 Task: Look for space in Nirmāli, India from 1st July, 2023 to 8th July, 2023 for 2 adults, 1 child in price range Rs.15000 to Rs.20000. Place can be entire place with 1  bedroom having 1 bed and 1 bathroom. Property type can be house, flat, guest house, hotel. Amenities needed are: washing machine. Booking option can be shelf check-in. Required host language is English.
Action: Mouse moved to (427, 76)
Screenshot: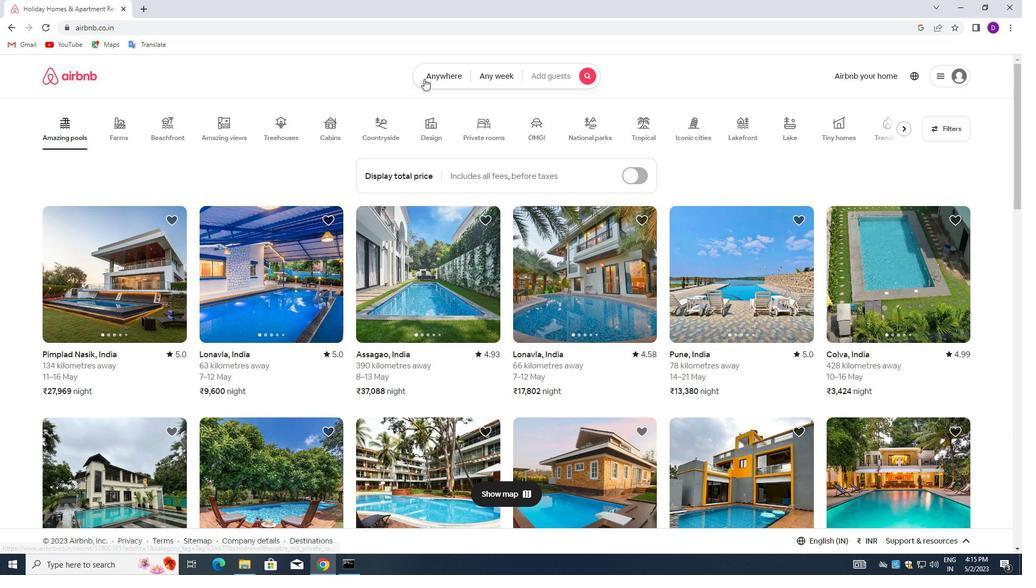 
Action: Mouse pressed left at (427, 76)
Screenshot: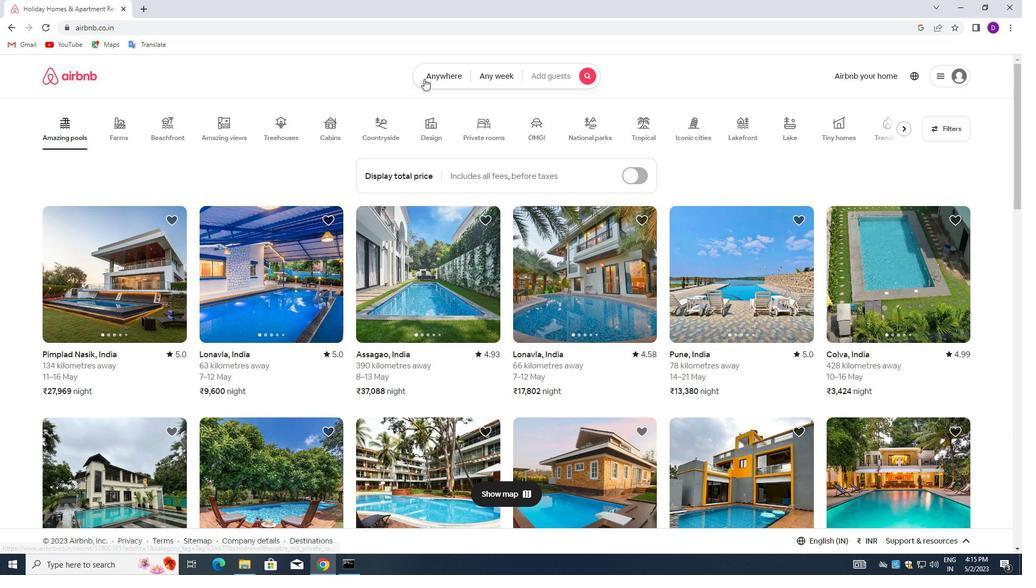 
Action: Mouse moved to (332, 119)
Screenshot: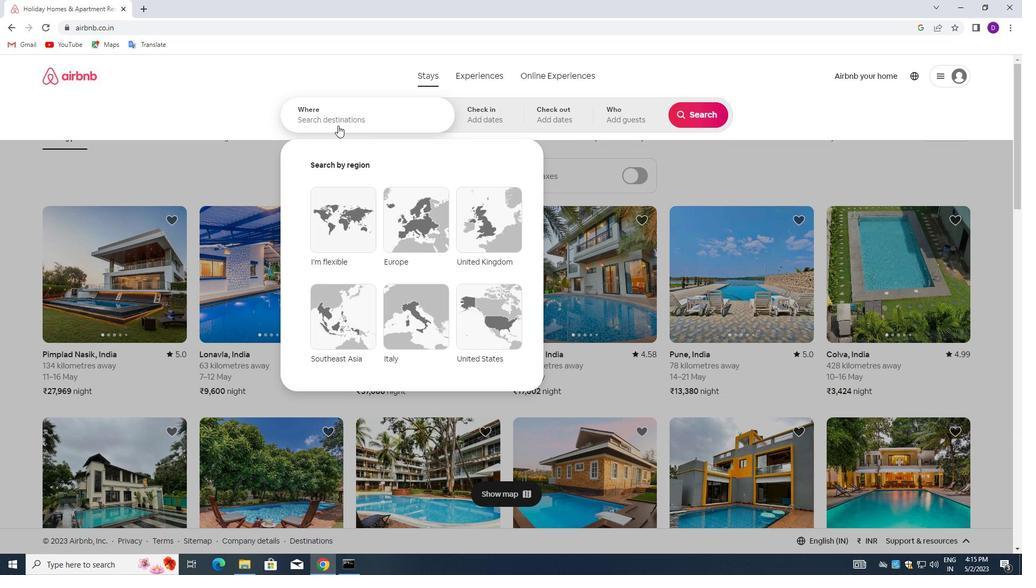 
Action: Mouse pressed left at (332, 119)
Screenshot: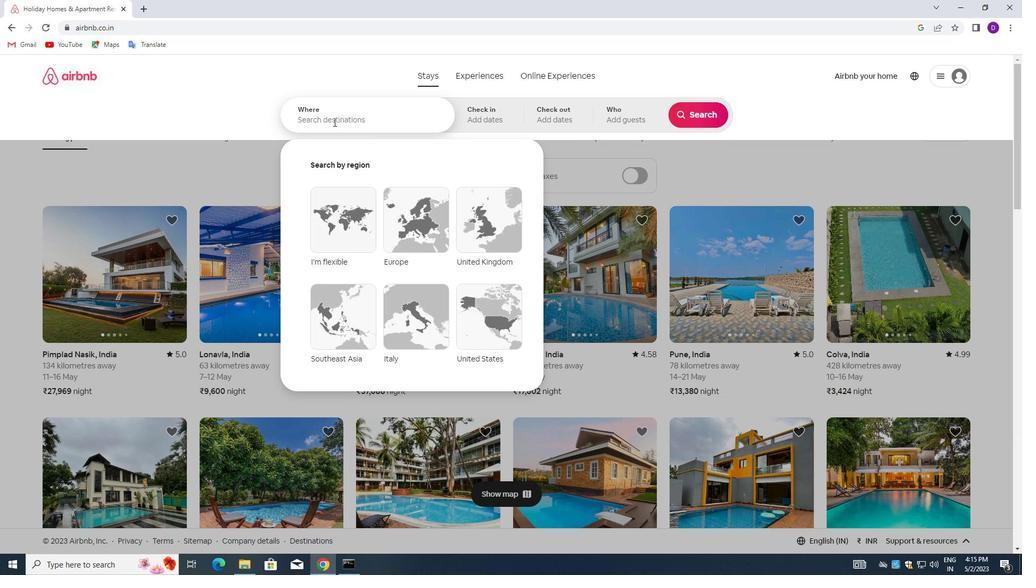 
Action: Key pressed <Key.shift>NIRMALI,<Key.space><Key.shift>INDIA<Key.enter>
Screenshot: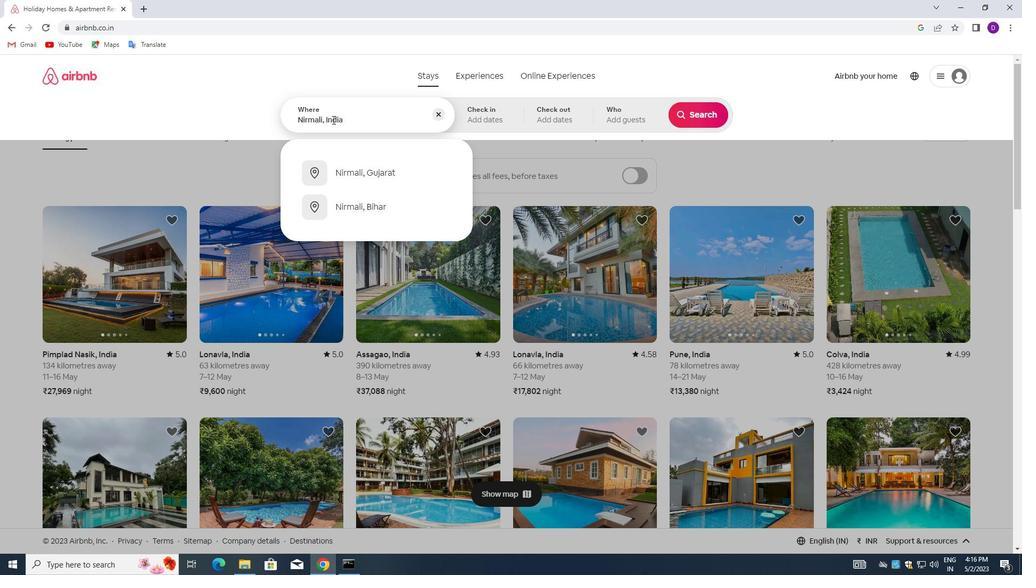 
Action: Mouse moved to (697, 189)
Screenshot: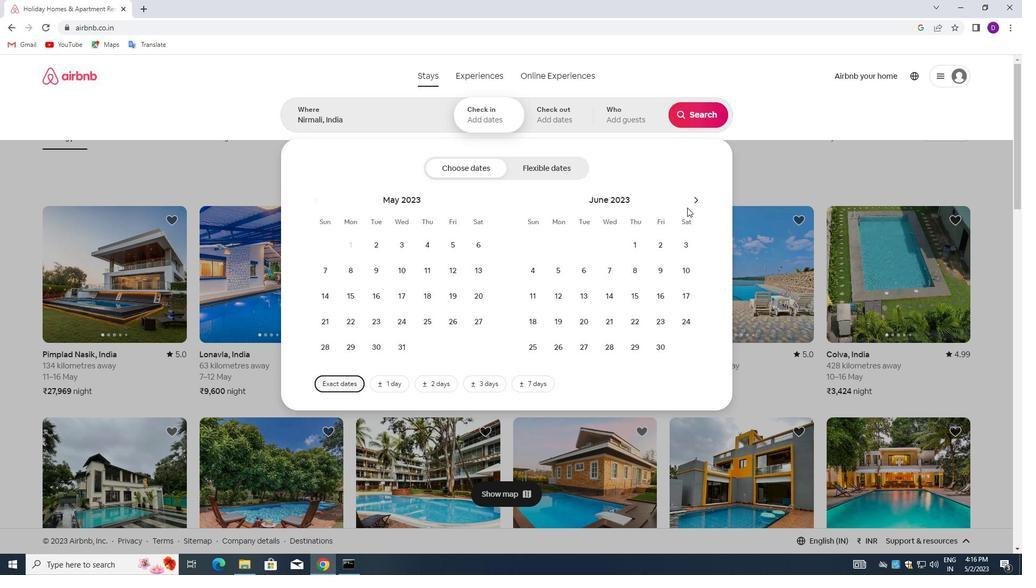 
Action: Mouse pressed left at (697, 189)
Screenshot: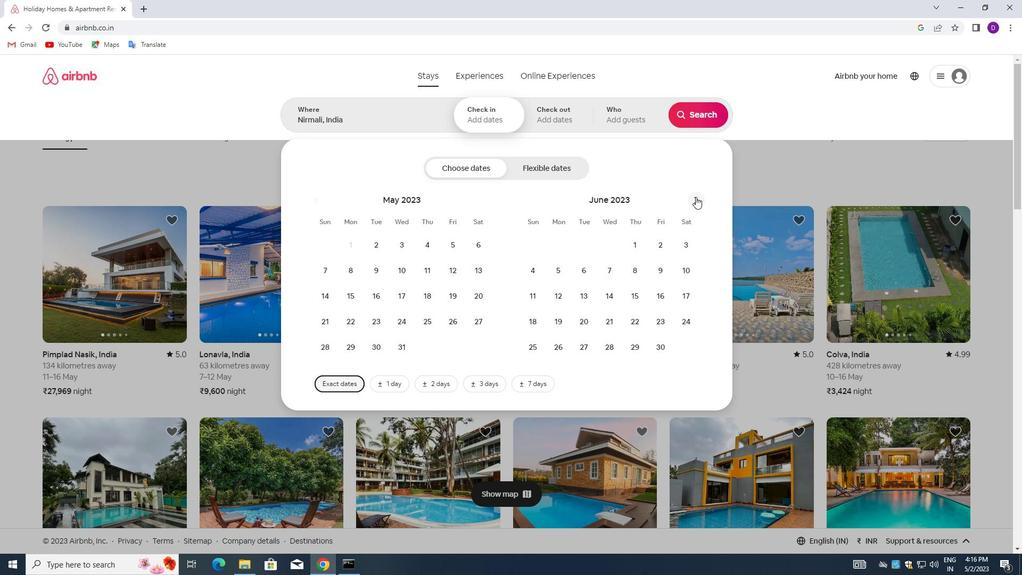 
Action: Mouse moved to (698, 197)
Screenshot: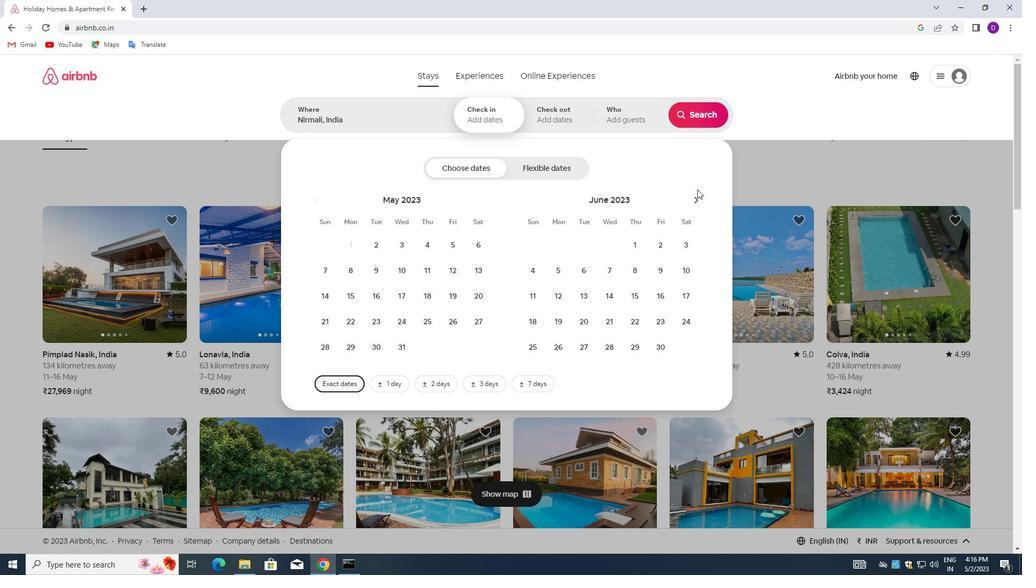
Action: Mouse pressed left at (698, 197)
Screenshot: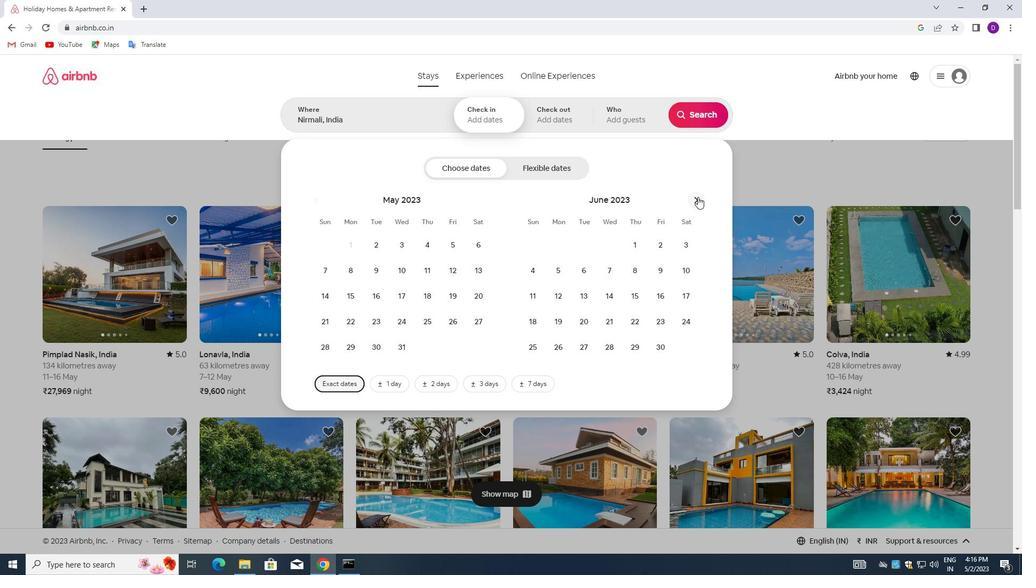 
Action: Mouse moved to (678, 247)
Screenshot: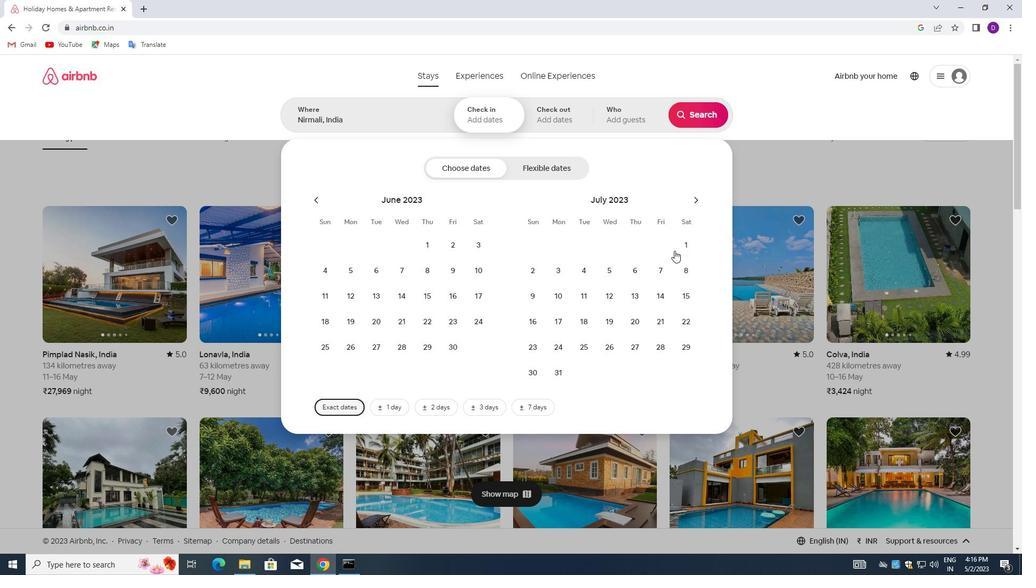 
Action: Mouse pressed left at (678, 247)
Screenshot: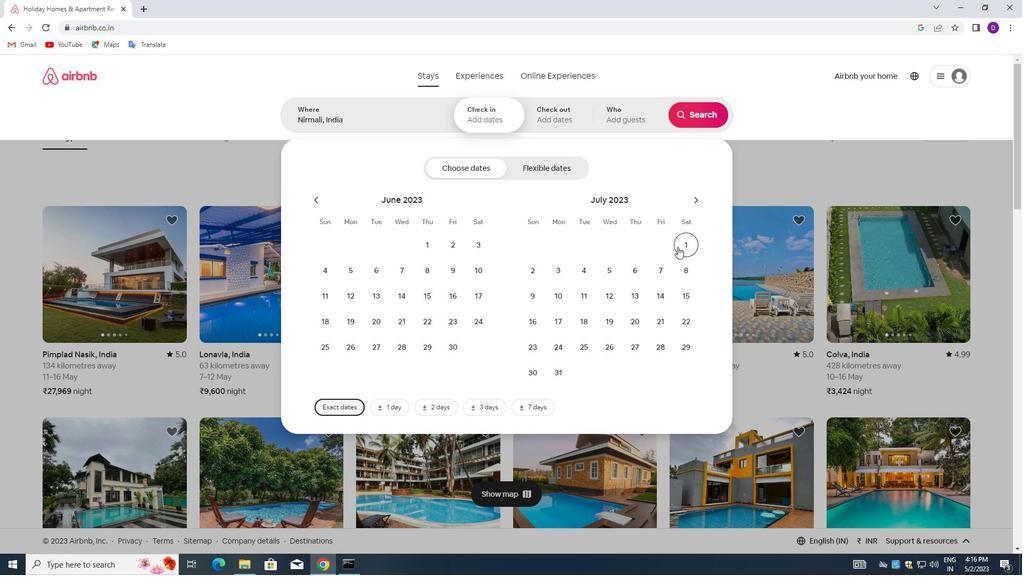 
Action: Mouse moved to (685, 261)
Screenshot: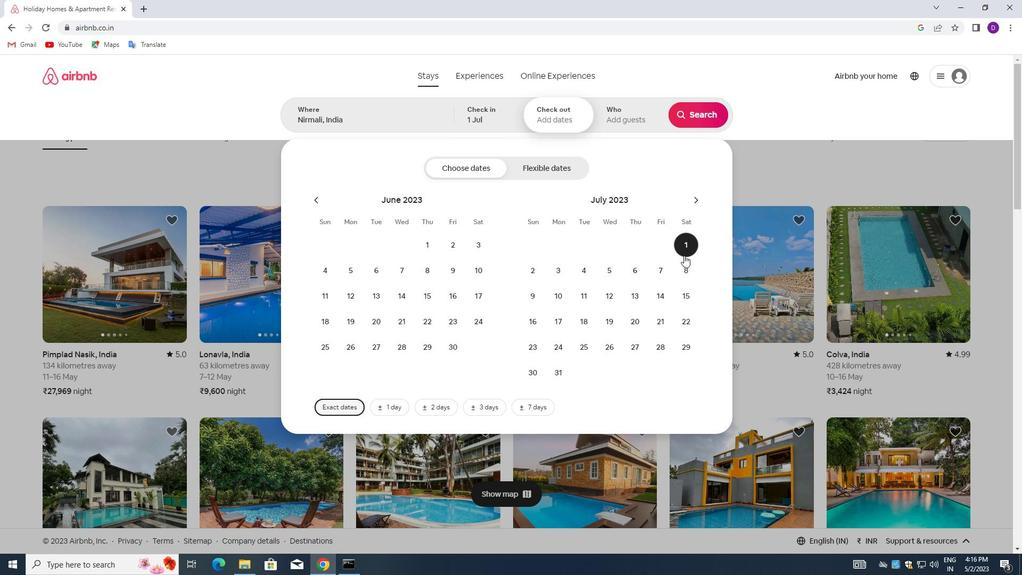 
Action: Mouse pressed left at (685, 261)
Screenshot: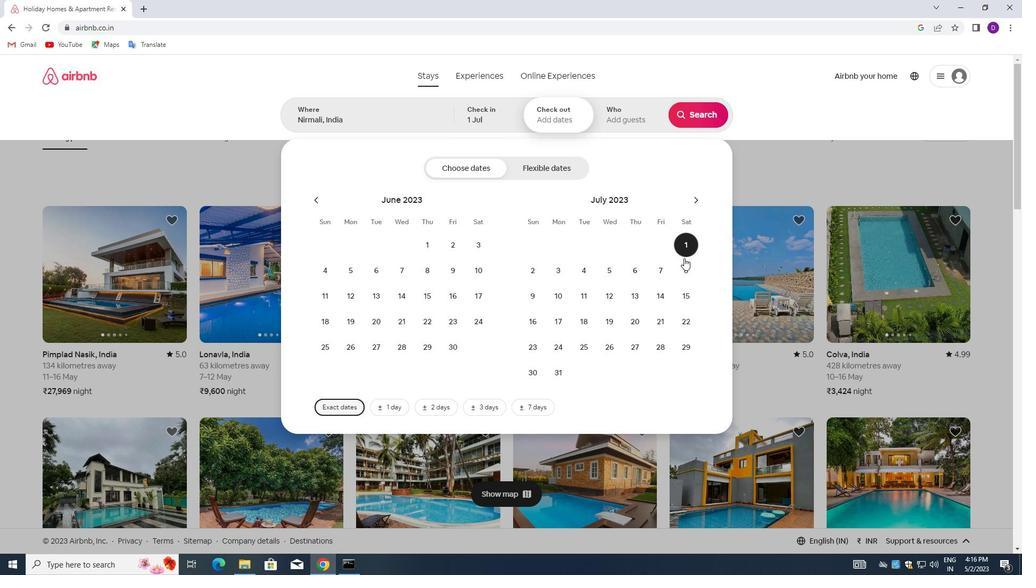 
Action: Mouse moved to (631, 124)
Screenshot: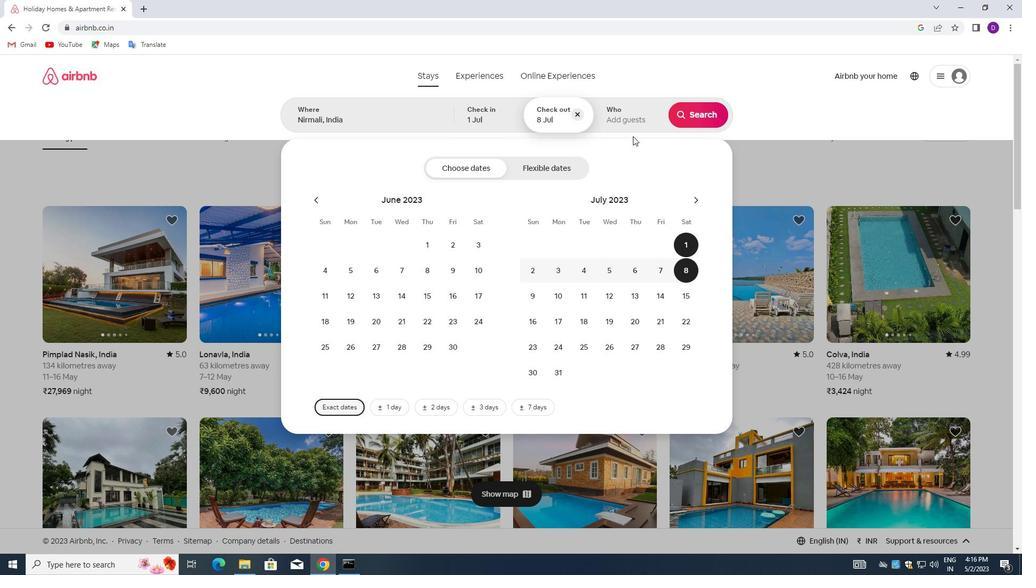 
Action: Mouse pressed left at (631, 124)
Screenshot: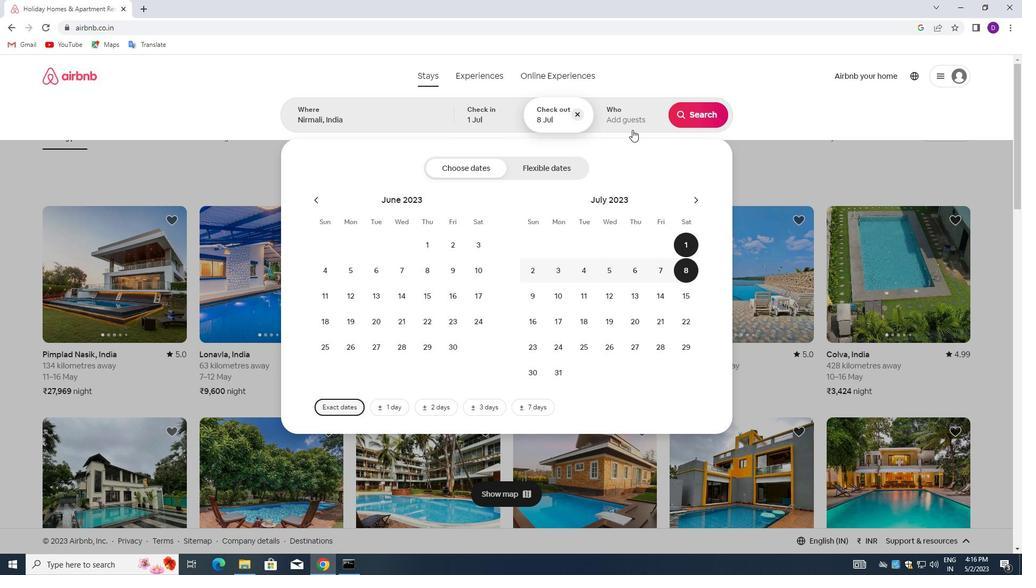 
Action: Mouse moved to (702, 174)
Screenshot: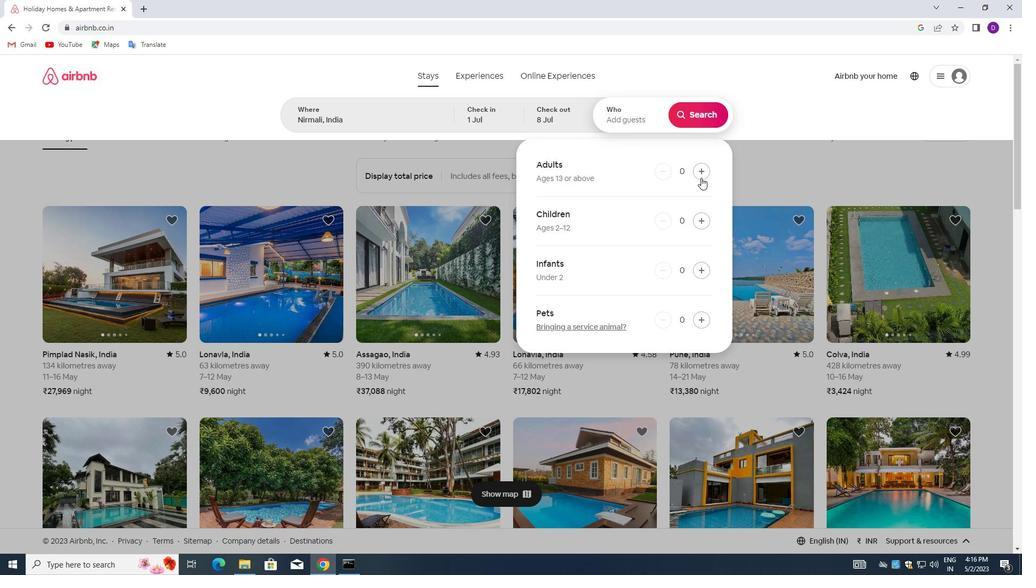 
Action: Mouse pressed left at (702, 174)
Screenshot: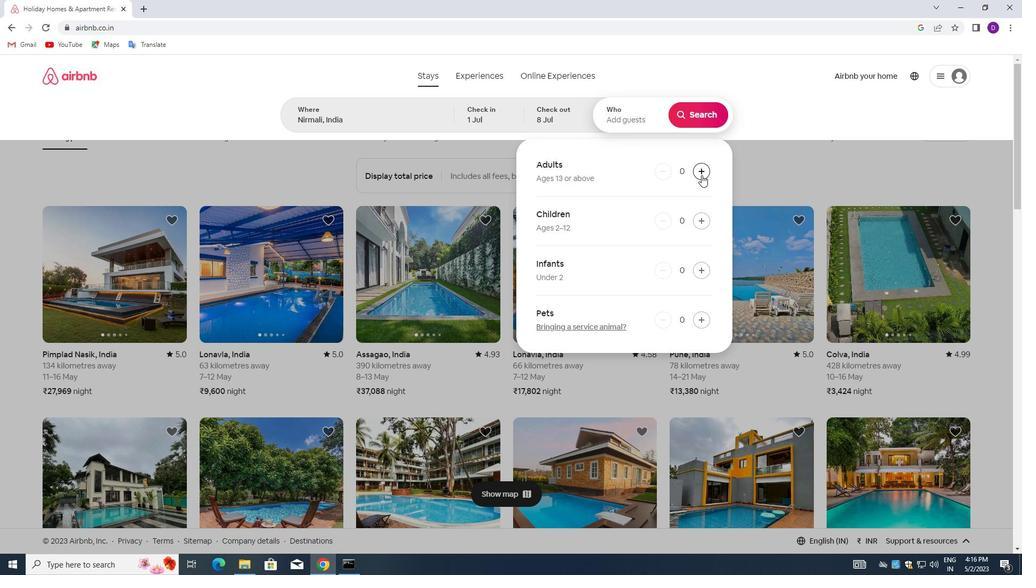 
Action: Mouse pressed left at (702, 174)
Screenshot: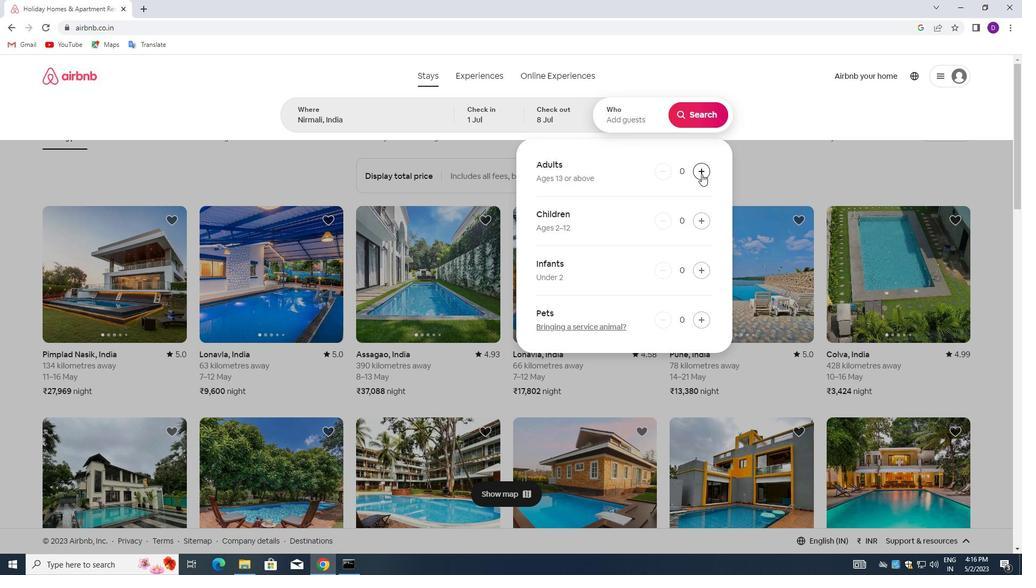 
Action: Mouse moved to (698, 215)
Screenshot: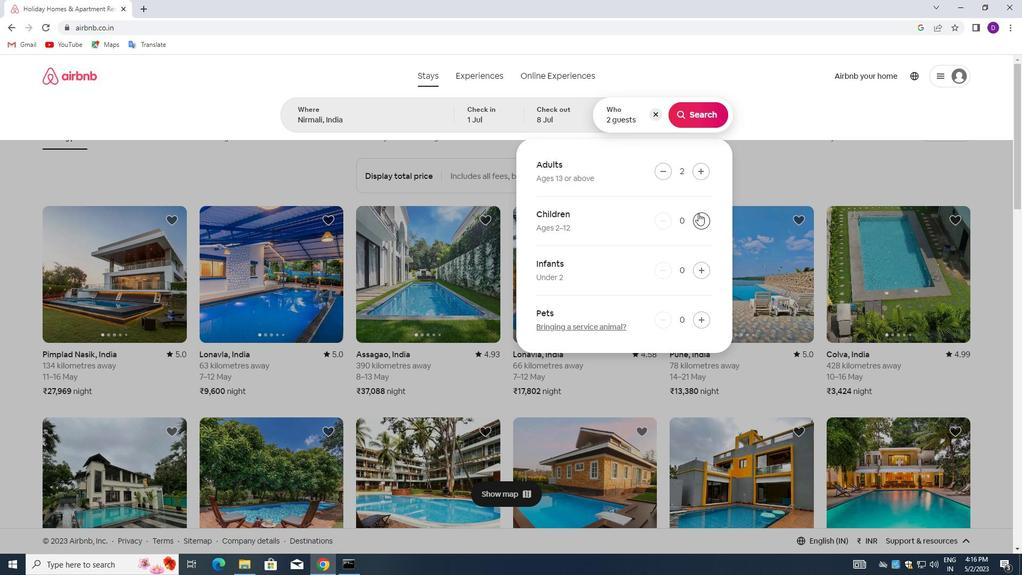 
Action: Mouse pressed left at (698, 215)
Screenshot: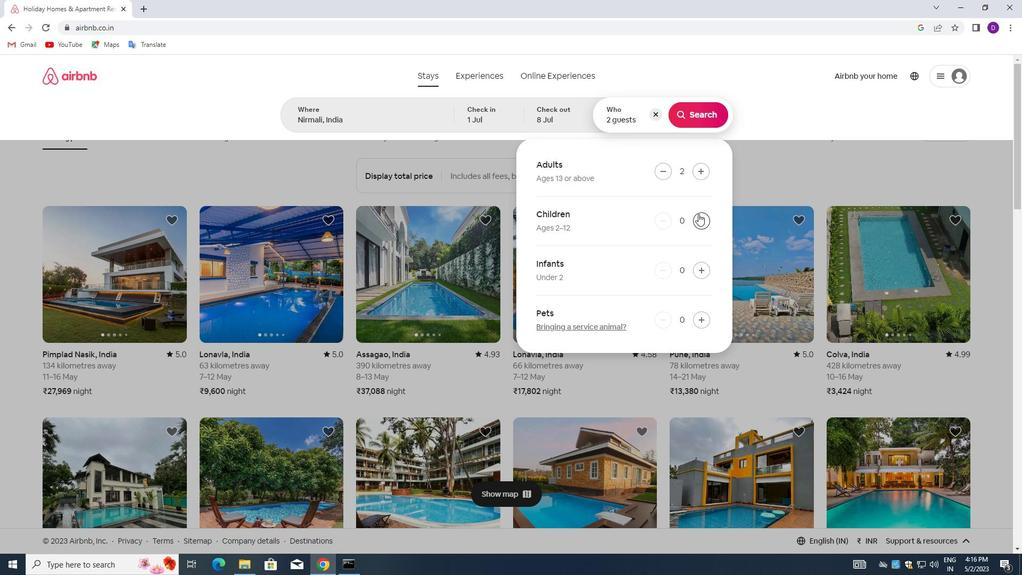 
Action: Mouse moved to (691, 115)
Screenshot: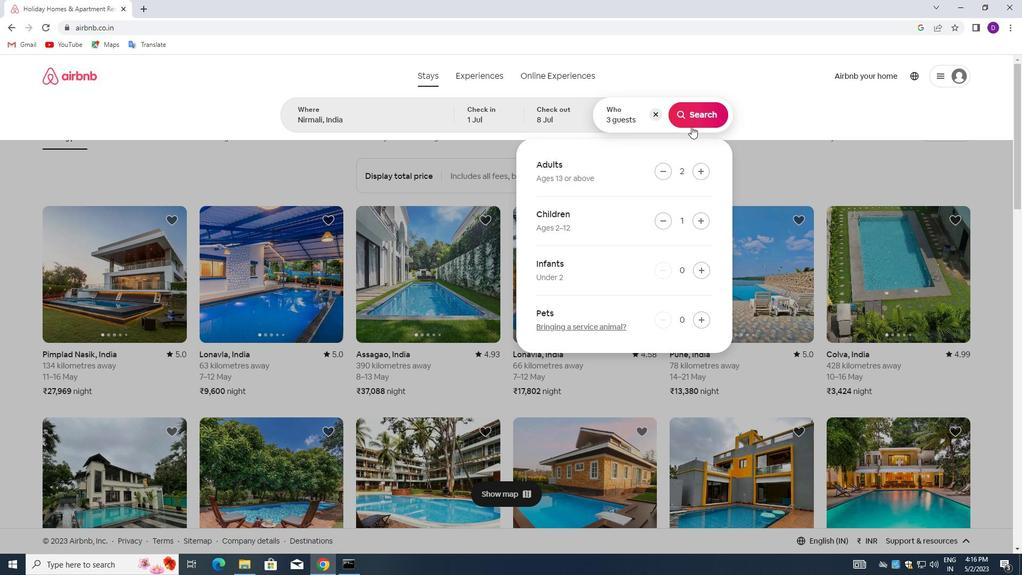 
Action: Mouse pressed left at (691, 115)
Screenshot: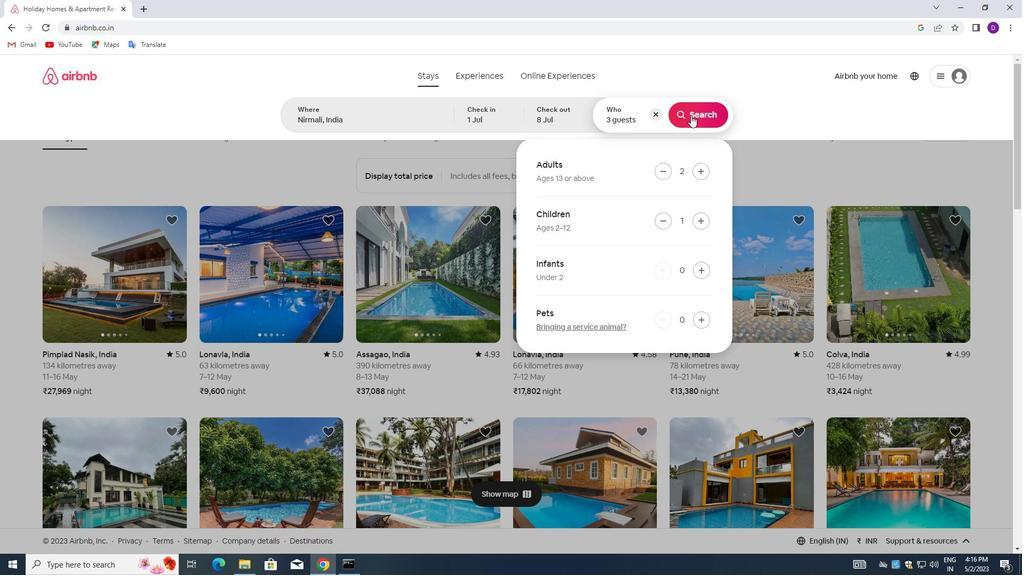 
Action: Mouse moved to (972, 119)
Screenshot: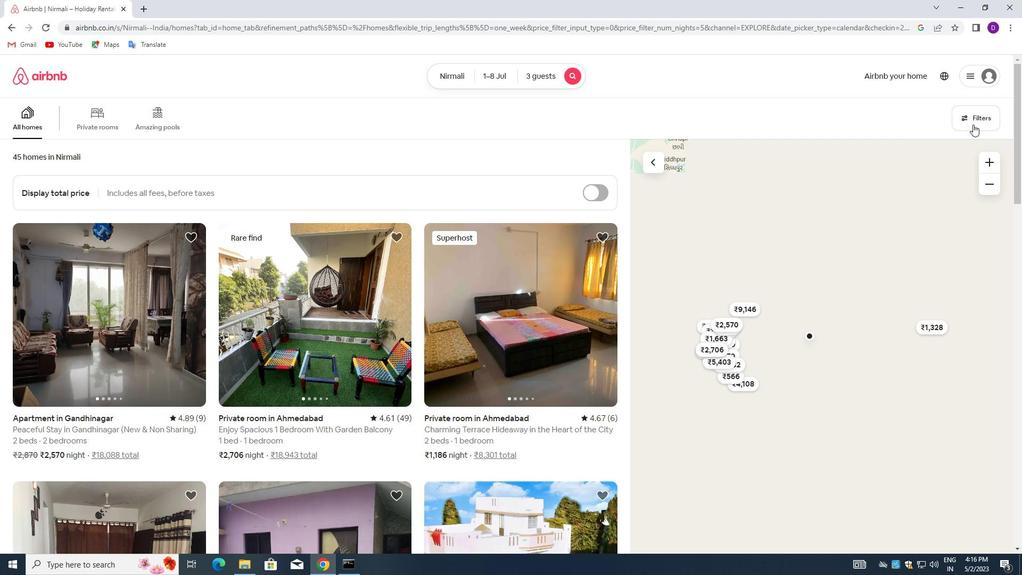 
Action: Mouse pressed left at (972, 119)
Screenshot: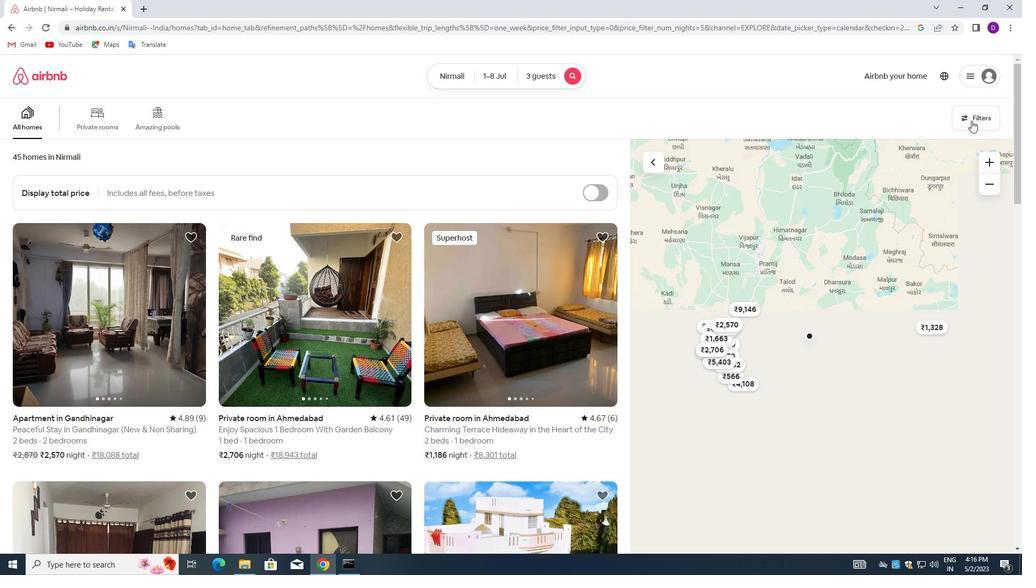 
Action: Mouse moved to (382, 257)
Screenshot: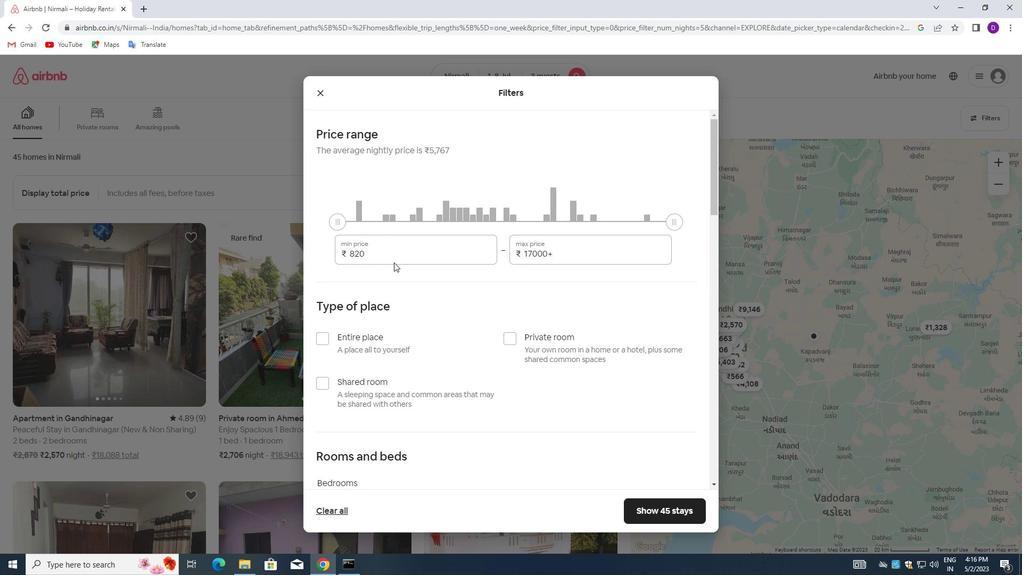 
Action: Mouse pressed left at (382, 257)
Screenshot: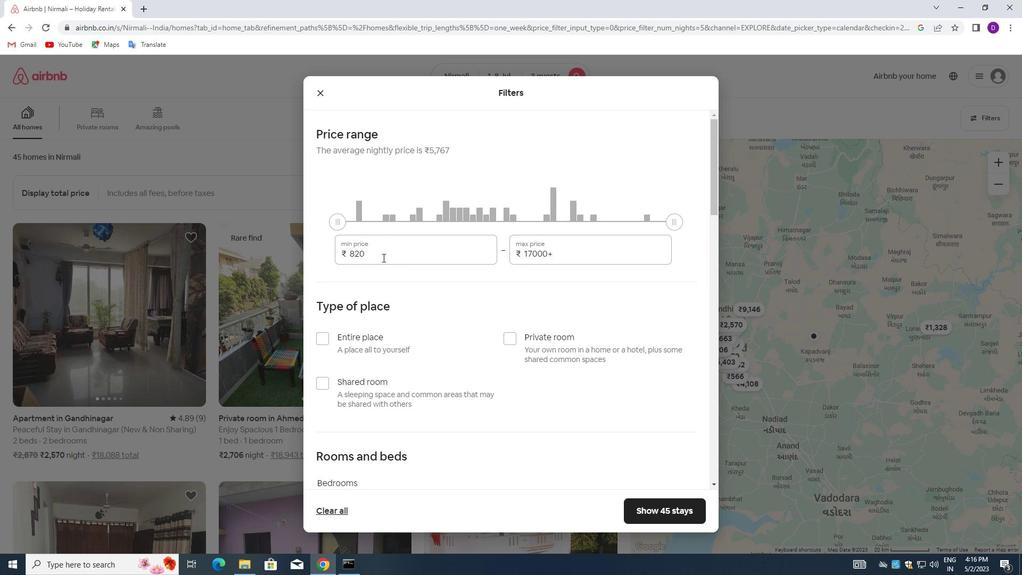 
Action: Mouse pressed left at (382, 257)
Screenshot: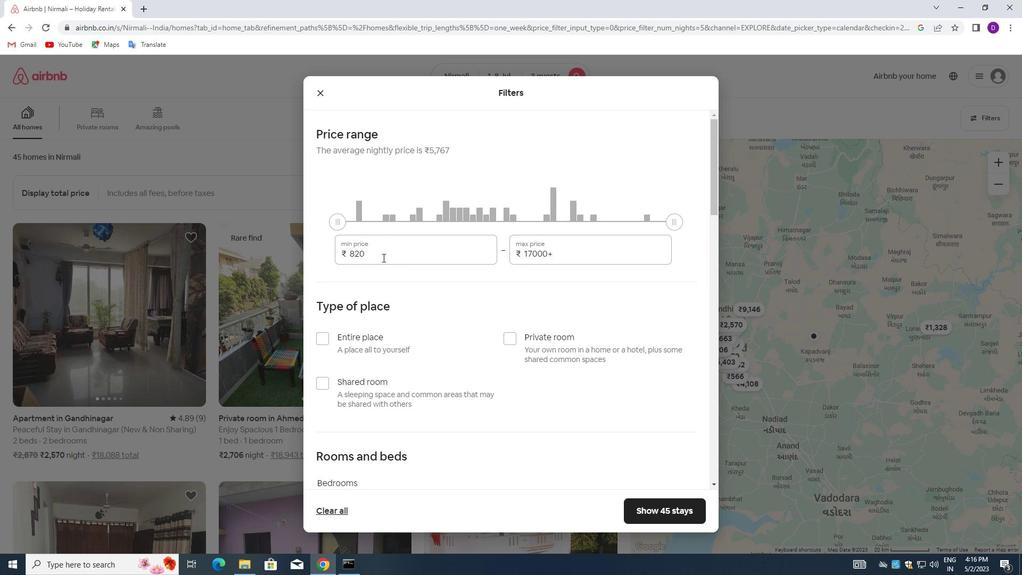 
Action: Key pressed 15000<Key.tab>20000
Screenshot: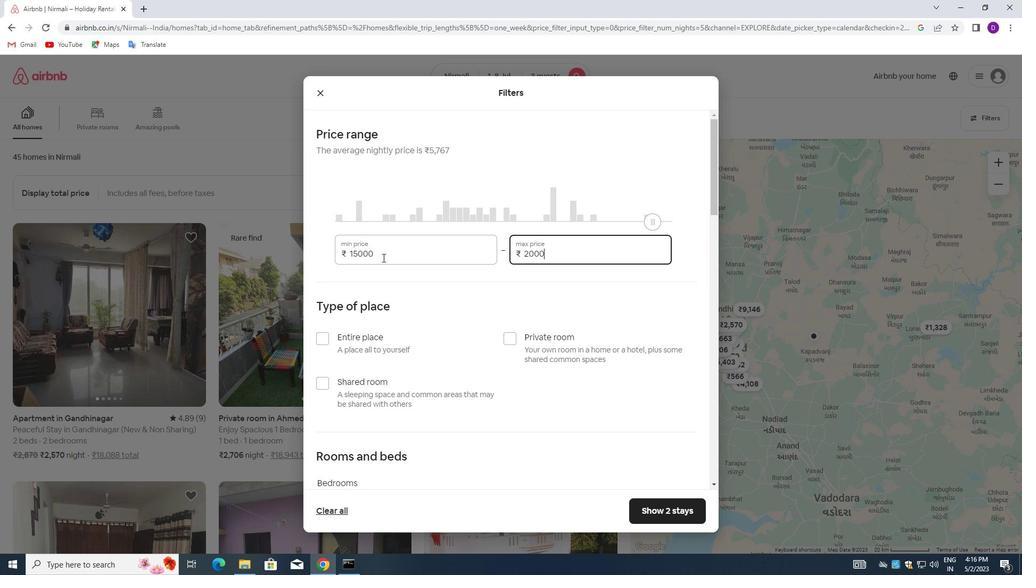 
Action: Mouse moved to (452, 305)
Screenshot: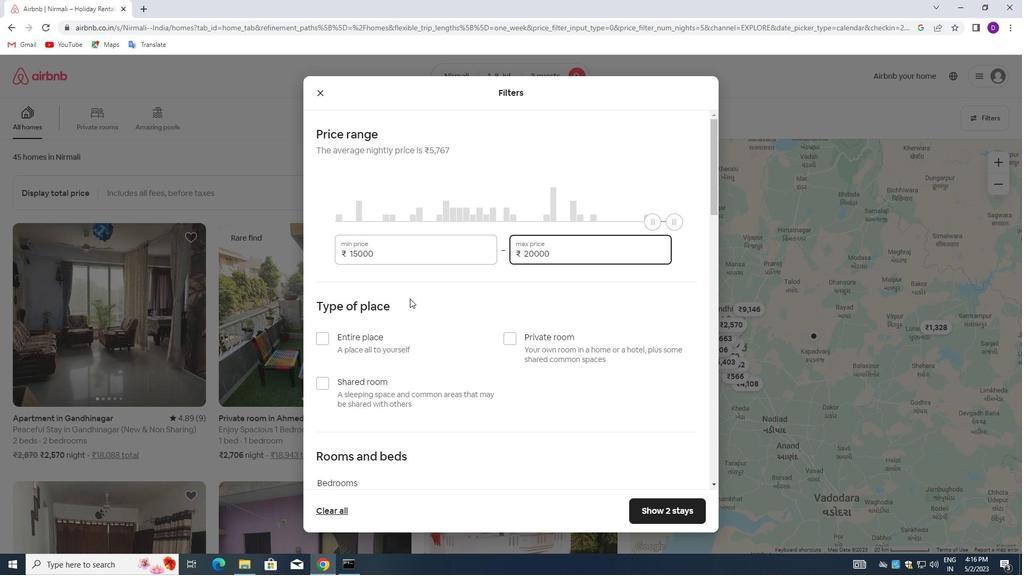 
Action: Mouse scrolled (452, 304) with delta (0, 0)
Screenshot: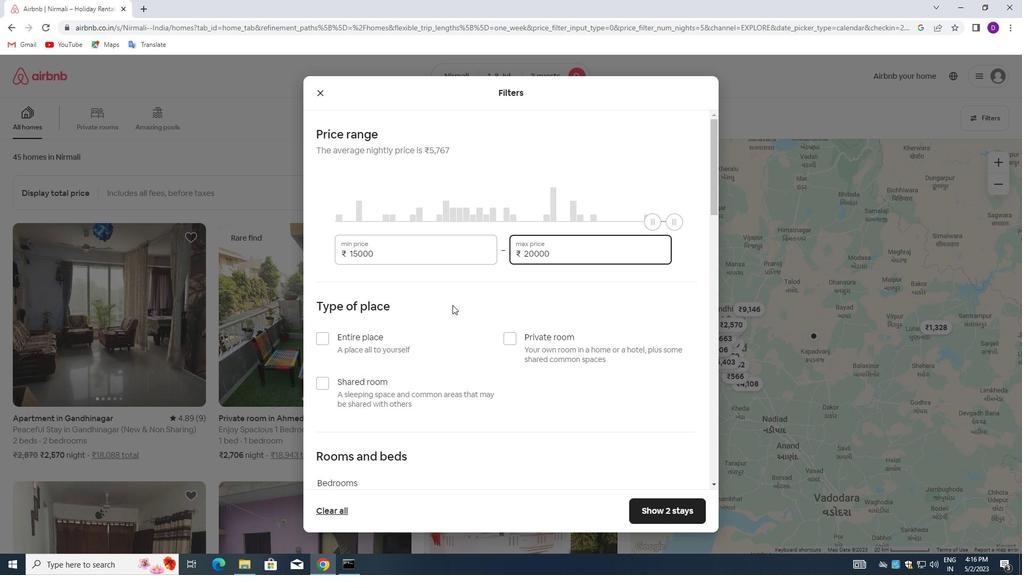 
Action: Mouse scrolled (452, 304) with delta (0, 0)
Screenshot: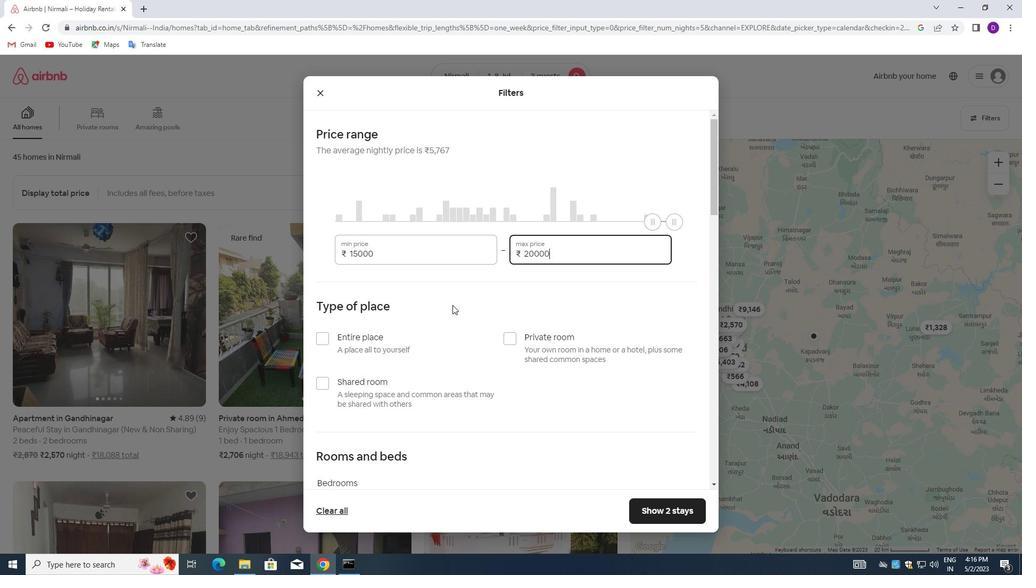 
Action: Mouse moved to (322, 230)
Screenshot: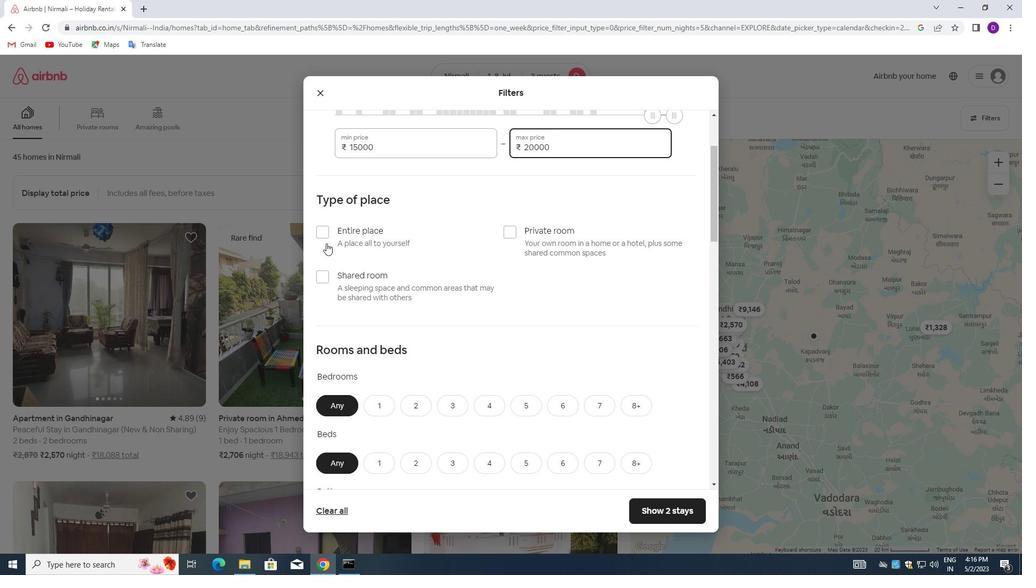 
Action: Mouse pressed left at (322, 230)
Screenshot: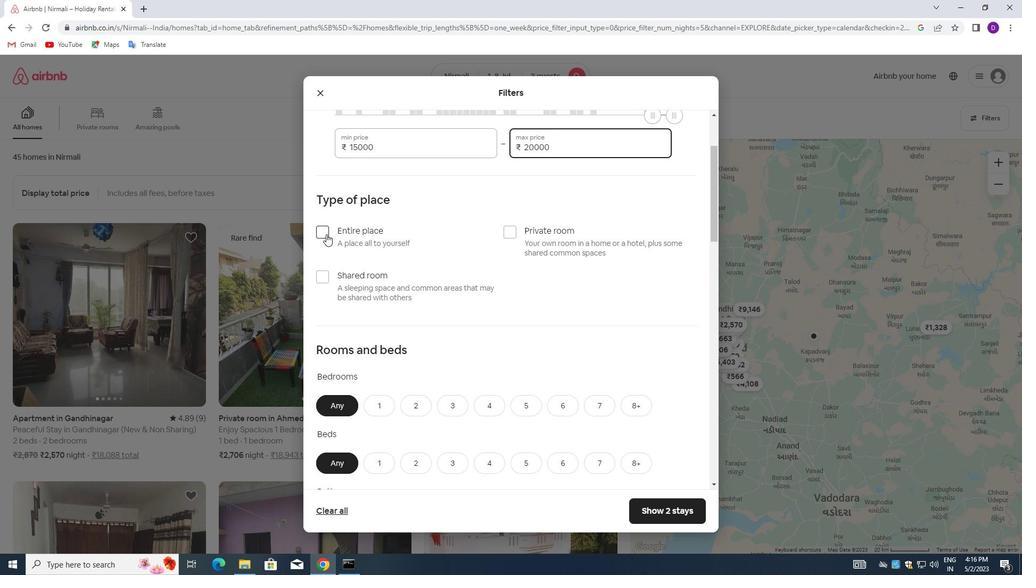 
Action: Mouse moved to (424, 279)
Screenshot: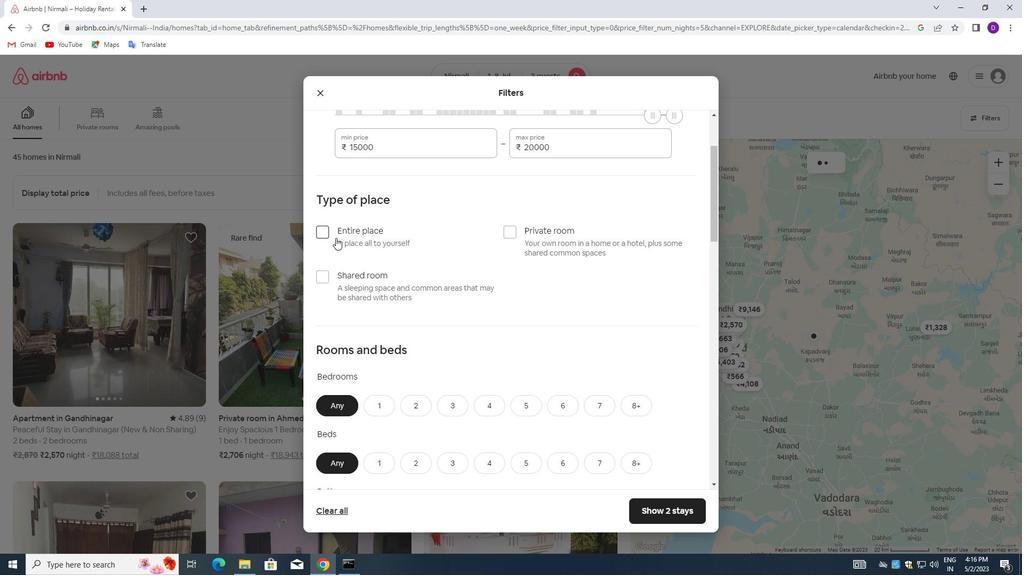 
Action: Mouse scrolled (424, 279) with delta (0, 0)
Screenshot: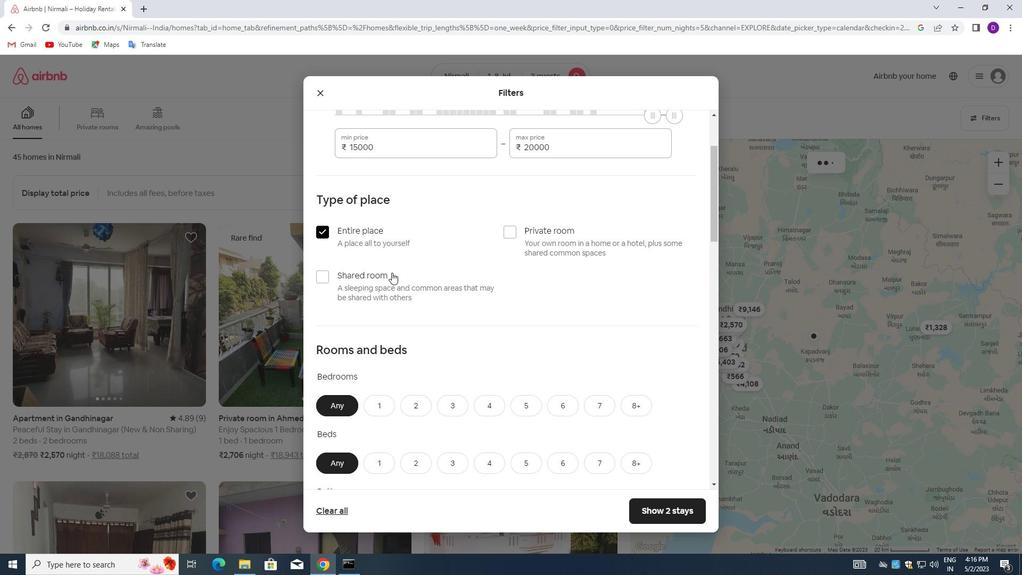
Action: Mouse moved to (424, 280)
Screenshot: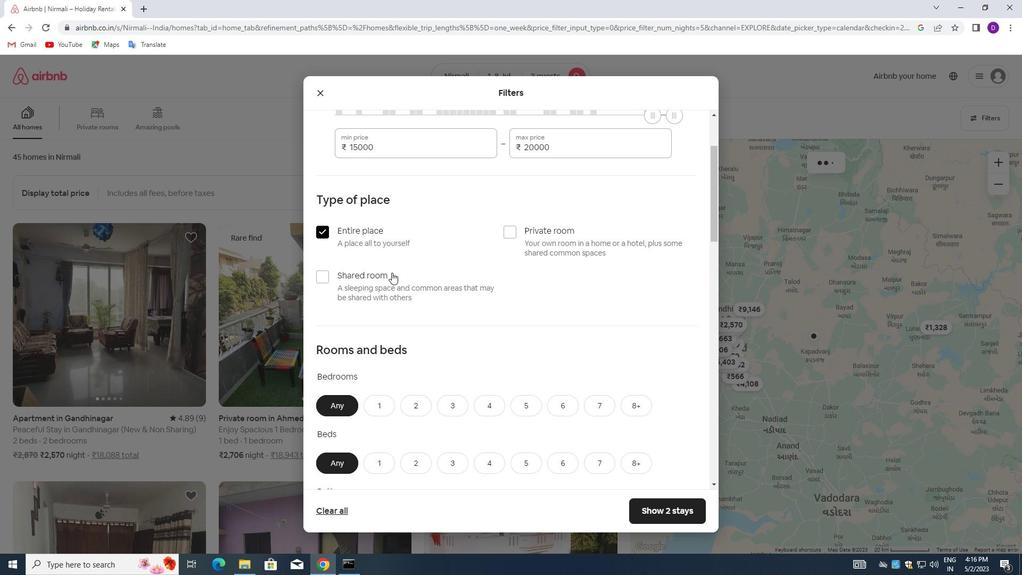 
Action: Mouse scrolled (424, 279) with delta (0, 0)
Screenshot: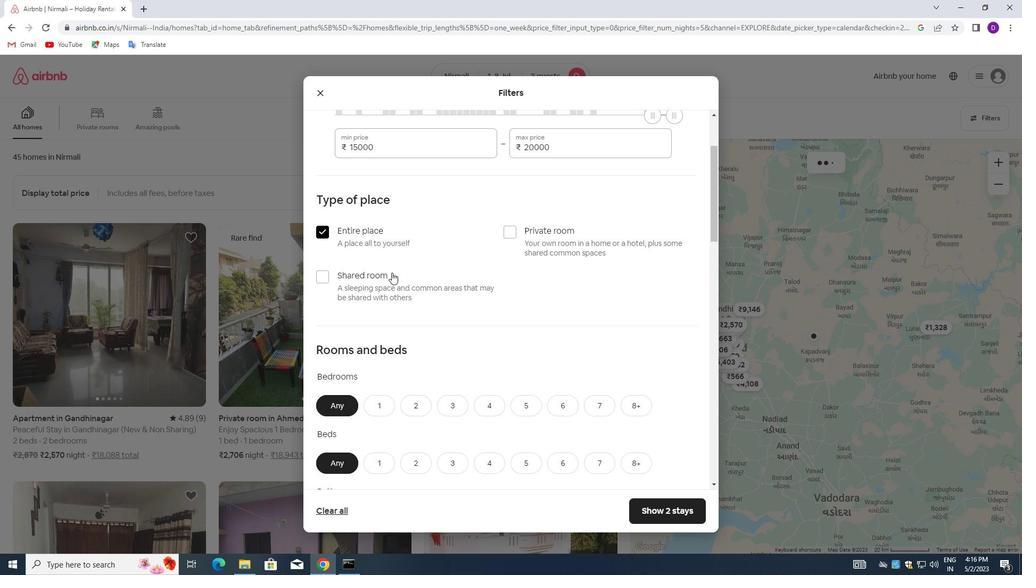 
Action: Mouse moved to (424, 281)
Screenshot: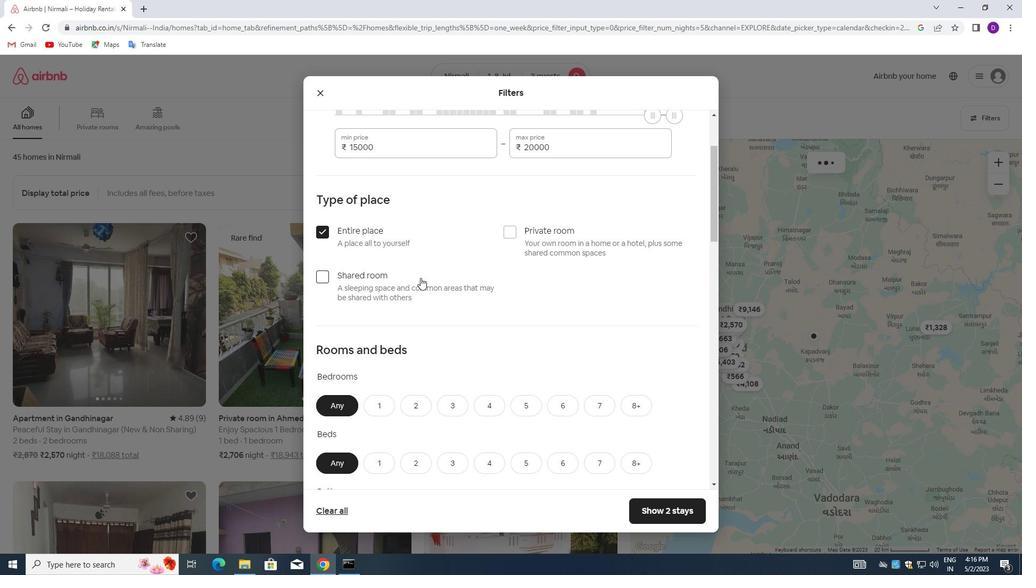 
Action: Mouse scrolled (424, 280) with delta (0, 0)
Screenshot: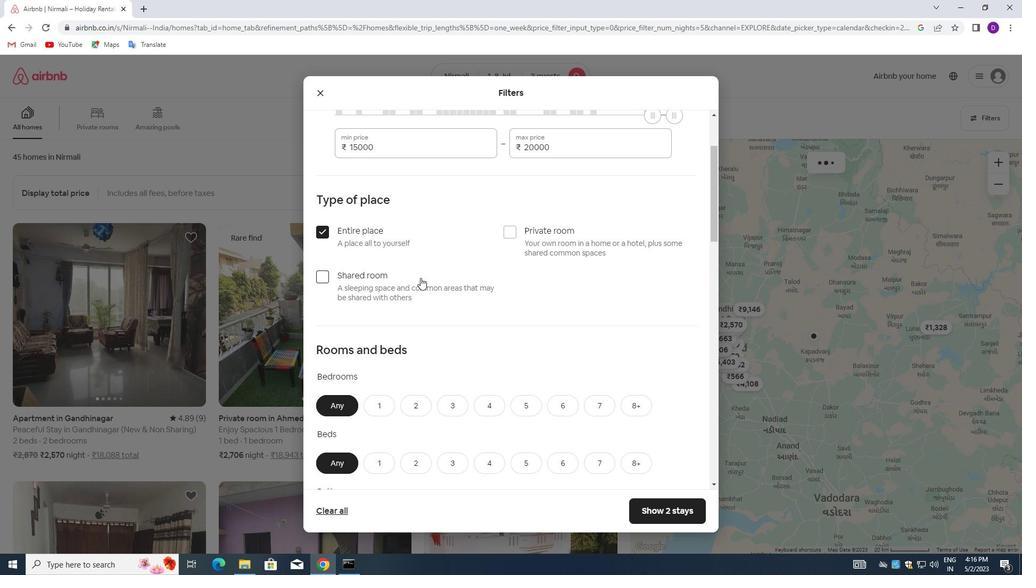 
Action: Mouse moved to (424, 282)
Screenshot: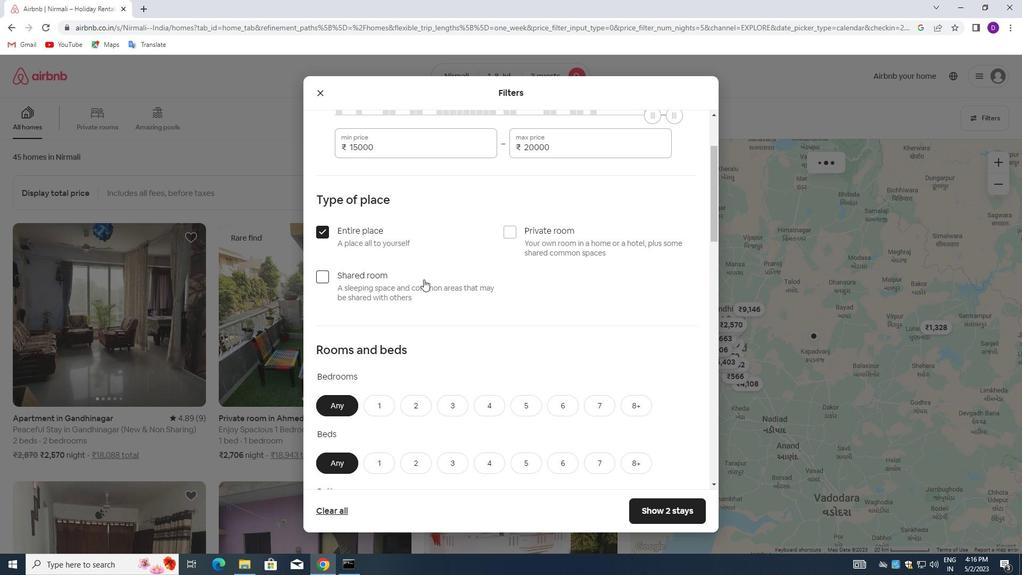 
Action: Mouse scrolled (424, 281) with delta (0, 0)
Screenshot: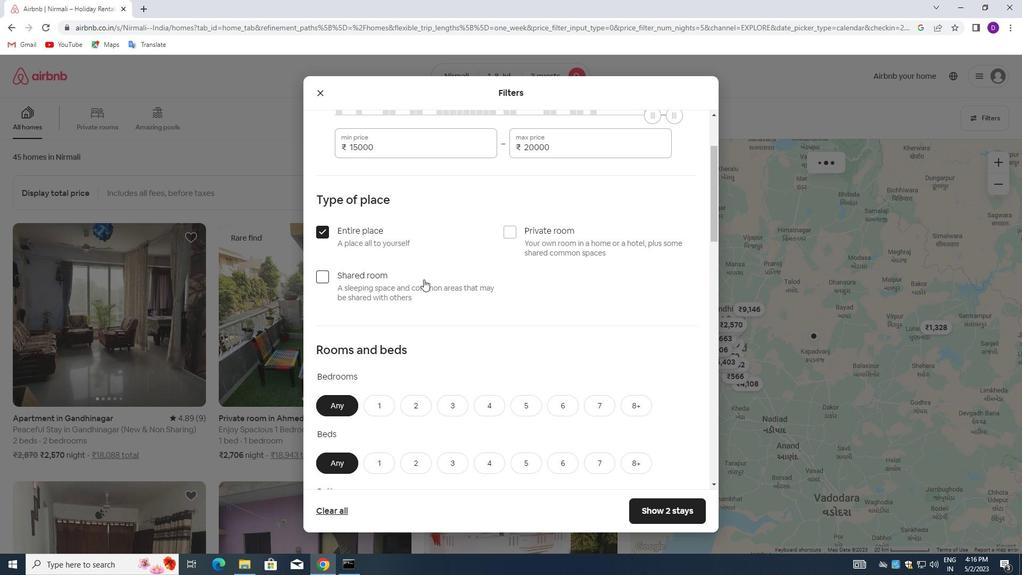 
Action: Mouse moved to (384, 201)
Screenshot: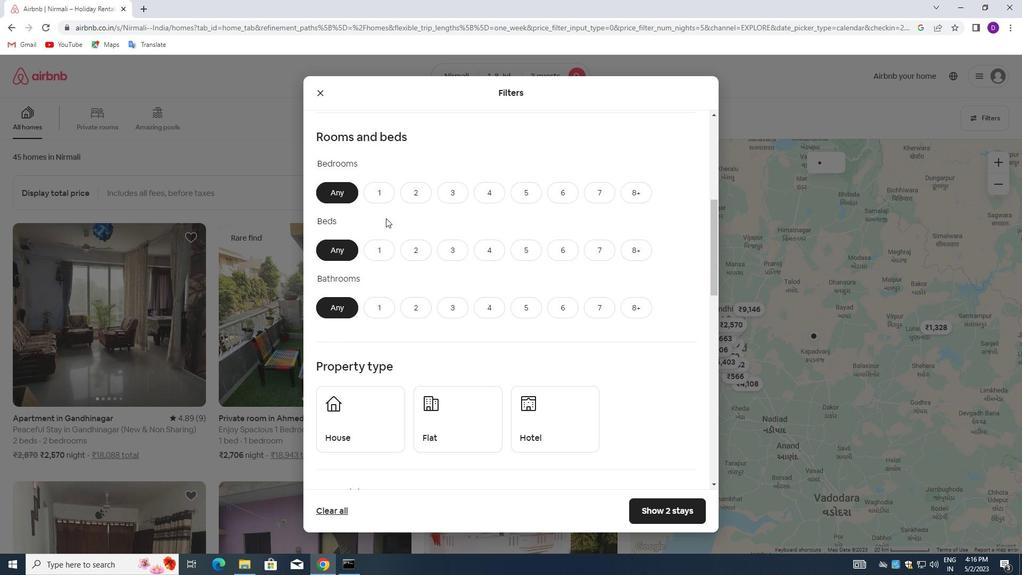 
Action: Mouse pressed left at (384, 201)
Screenshot: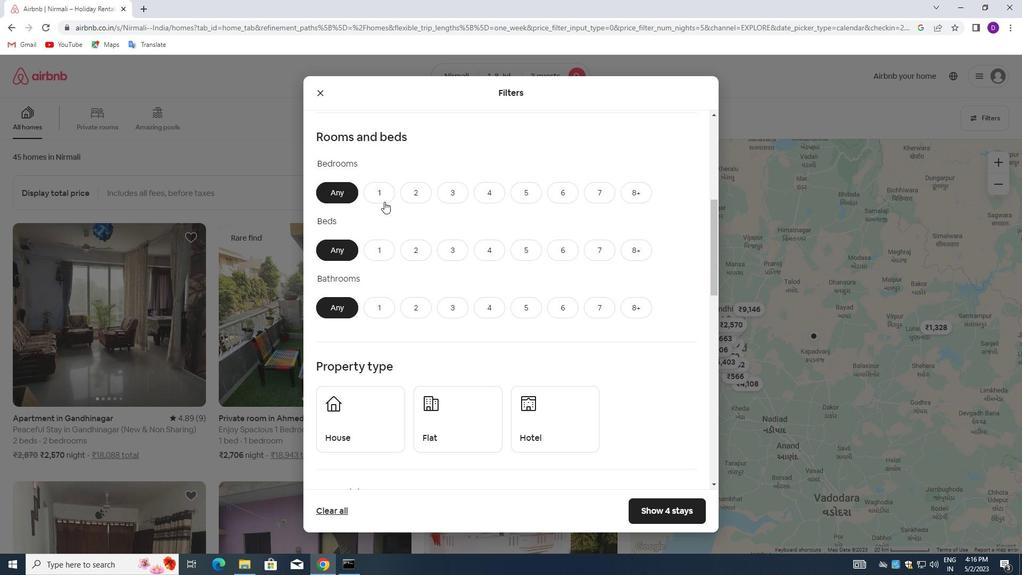 
Action: Mouse moved to (390, 251)
Screenshot: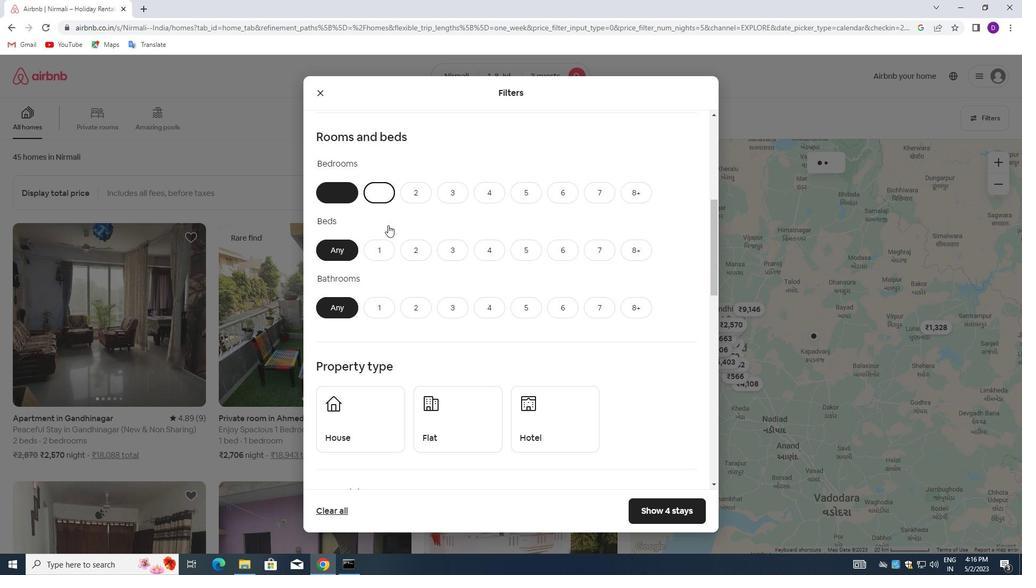 
Action: Mouse pressed left at (390, 251)
Screenshot: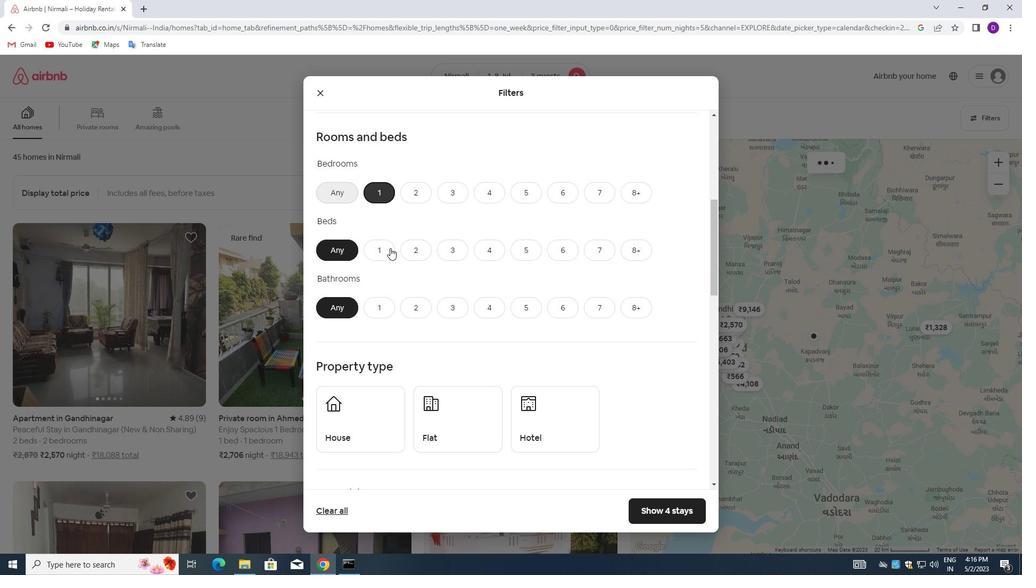 
Action: Mouse moved to (365, 299)
Screenshot: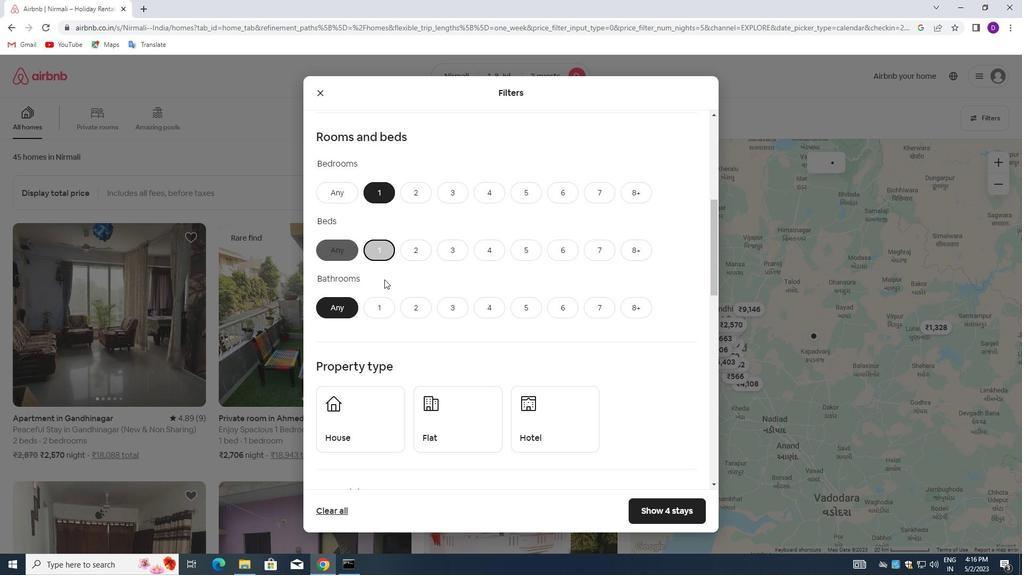 
Action: Mouse pressed left at (365, 299)
Screenshot: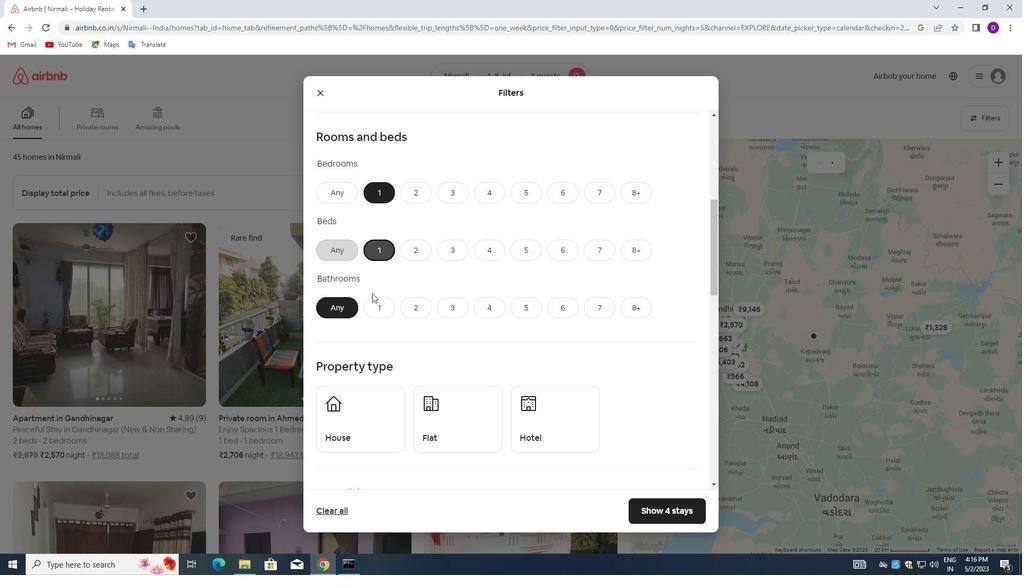 
Action: Mouse moved to (376, 306)
Screenshot: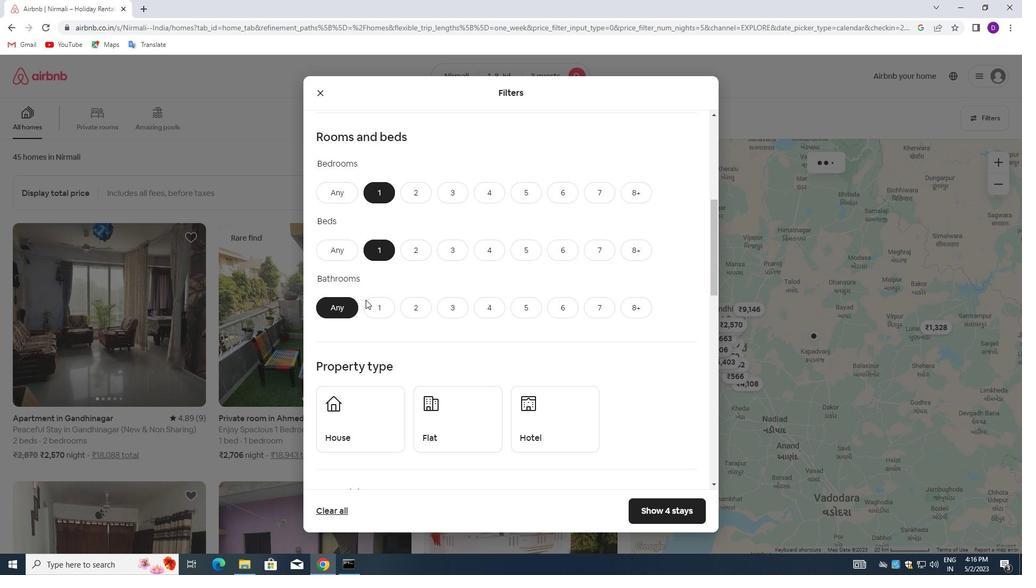 
Action: Mouse pressed left at (376, 306)
Screenshot: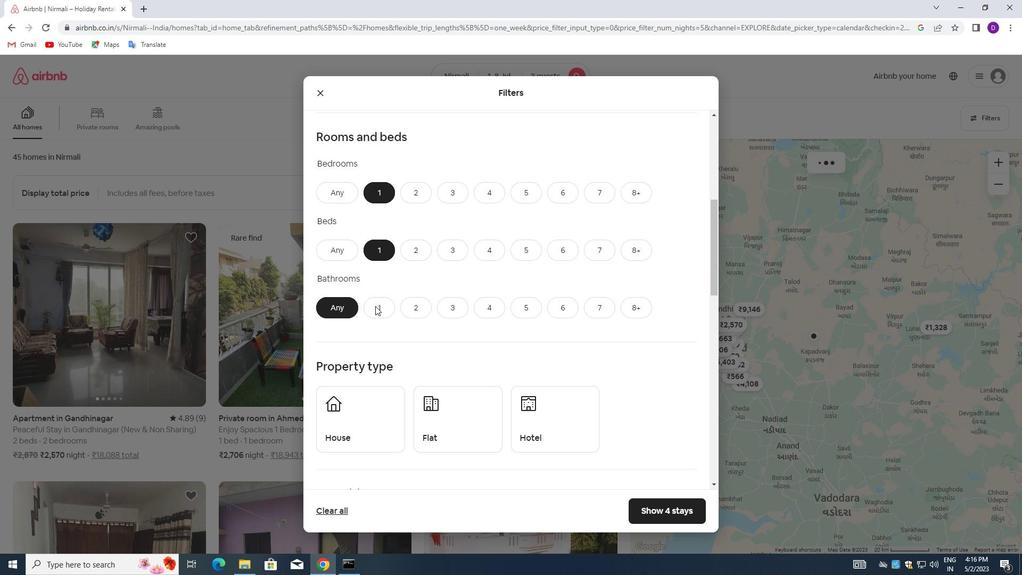 
Action: Mouse moved to (459, 331)
Screenshot: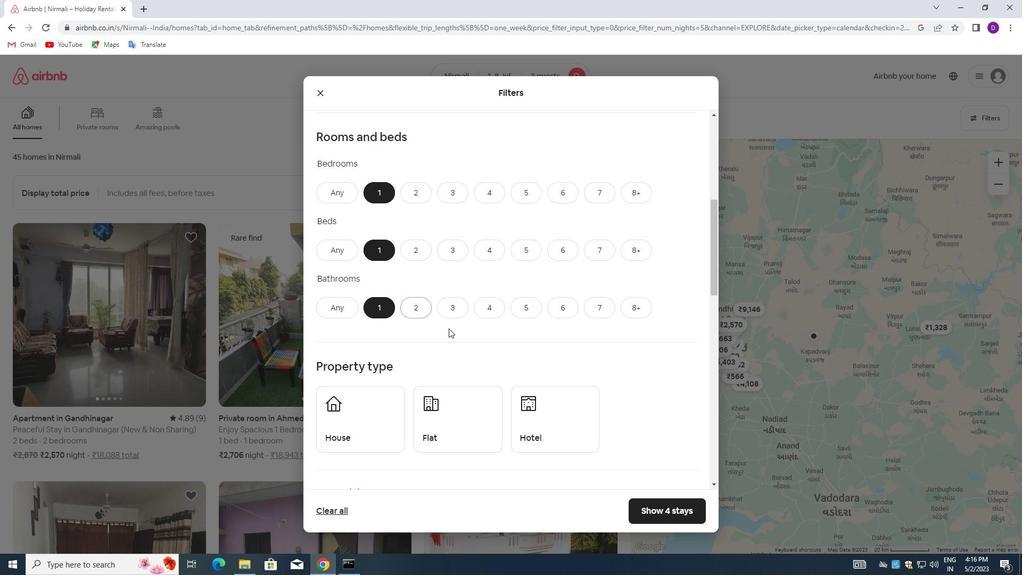 
Action: Mouse scrolled (459, 330) with delta (0, 0)
Screenshot: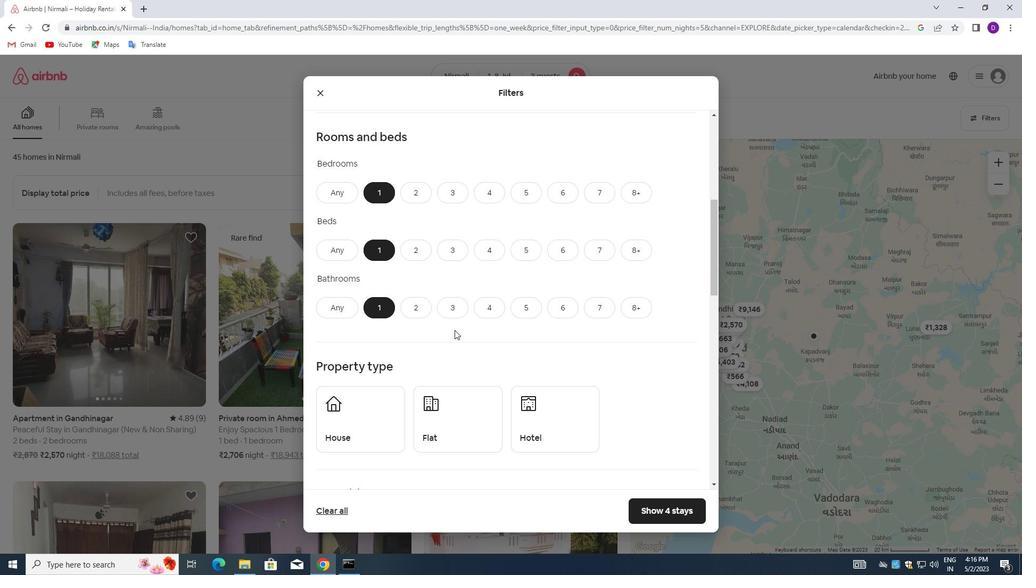 
Action: Mouse moved to (460, 331)
Screenshot: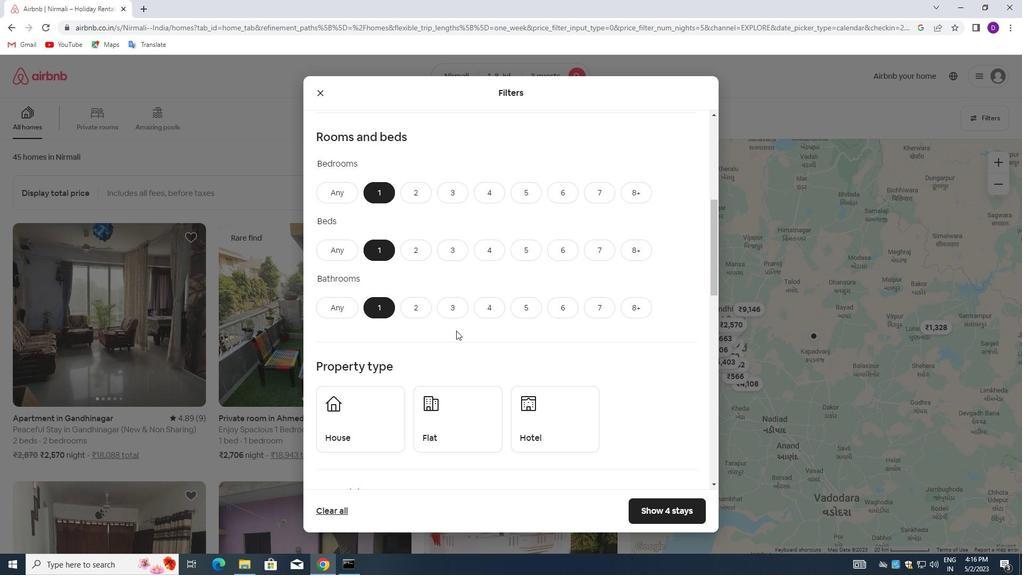 
Action: Mouse scrolled (460, 331) with delta (0, 0)
Screenshot: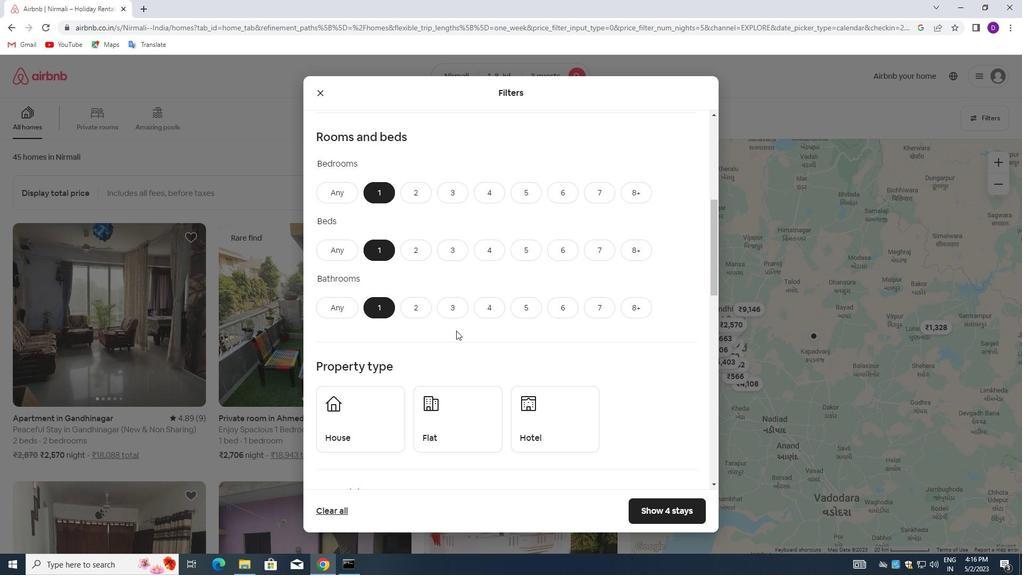 
Action: Mouse scrolled (460, 331) with delta (0, 0)
Screenshot: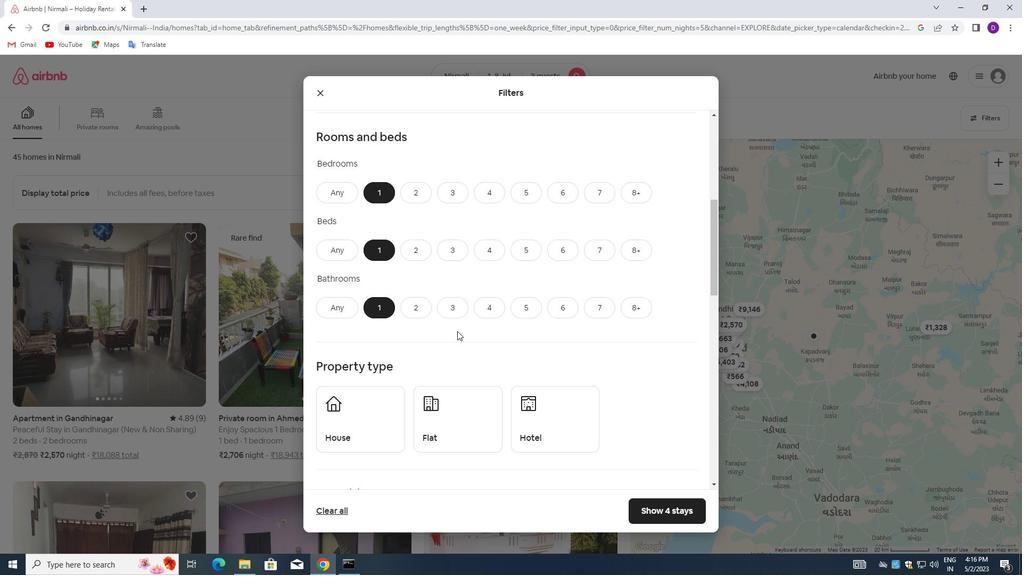 
Action: Mouse moved to (351, 261)
Screenshot: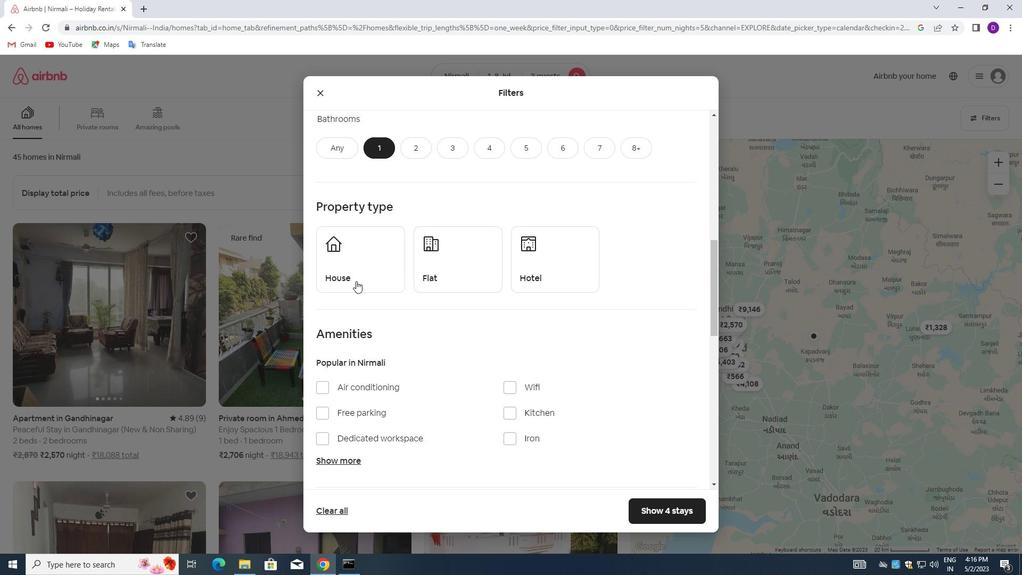 
Action: Mouse pressed left at (351, 261)
Screenshot: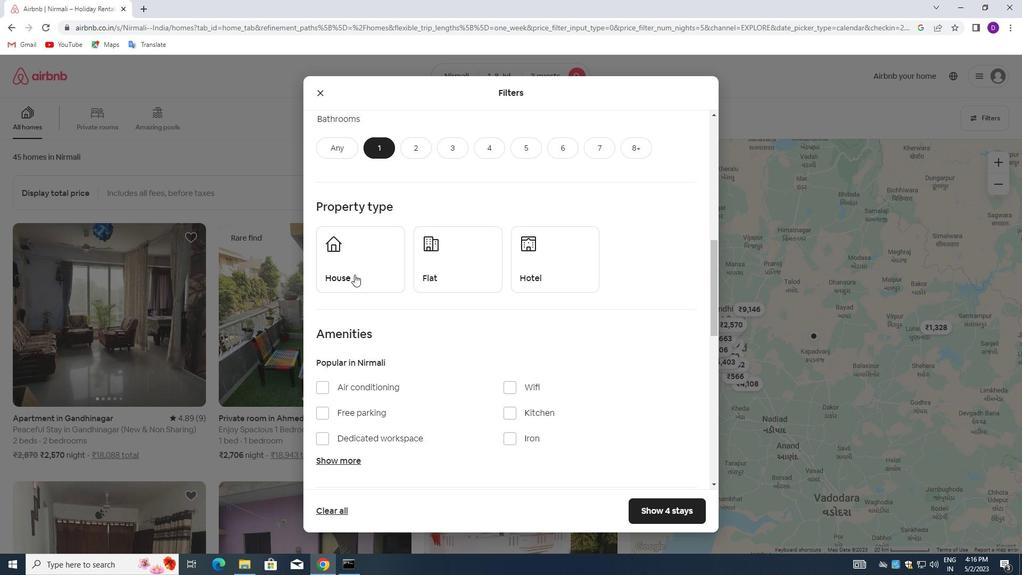
Action: Mouse moved to (454, 265)
Screenshot: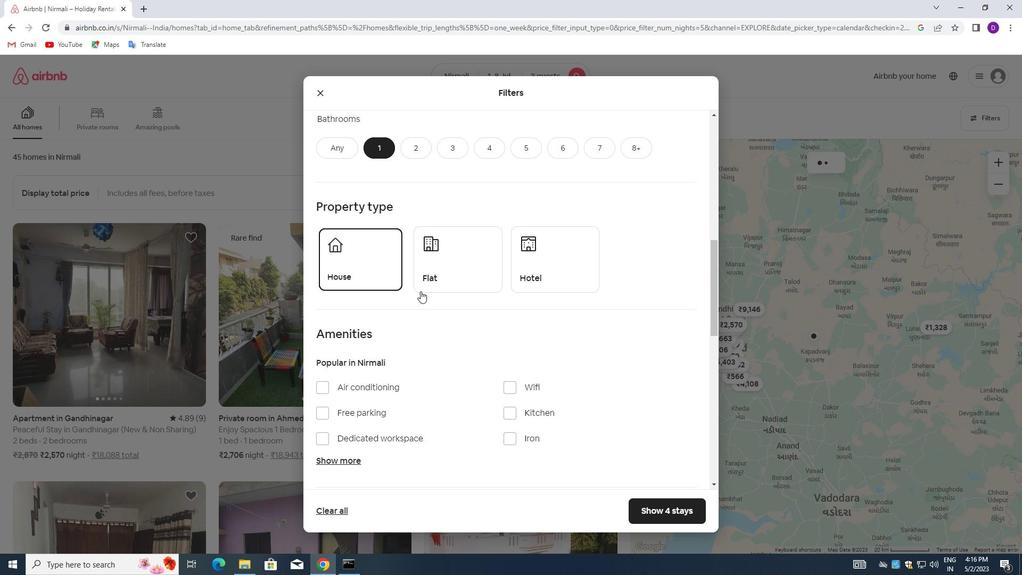 
Action: Mouse pressed left at (454, 265)
Screenshot: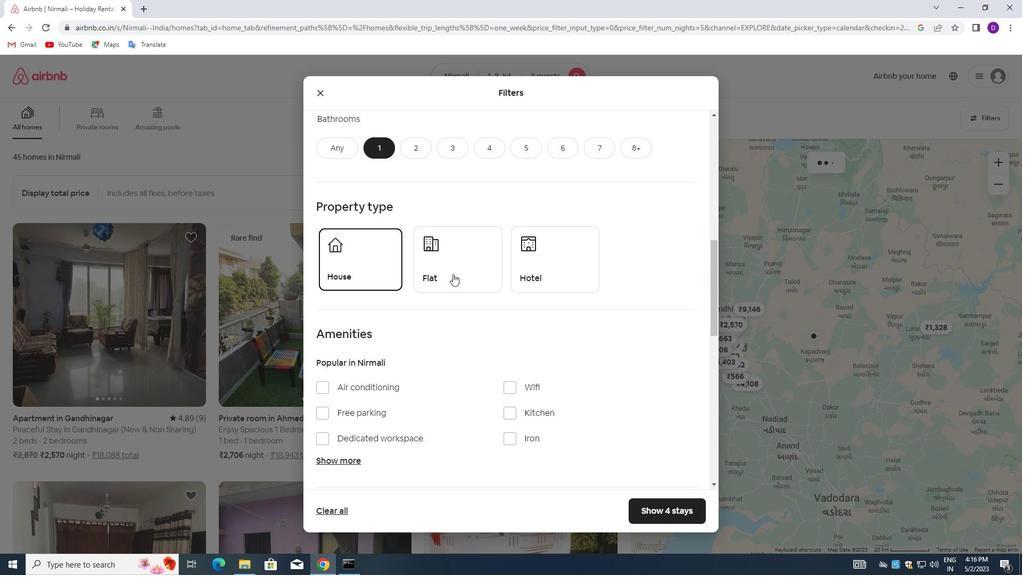 
Action: Mouse moved to (545, 254)
Screenshot: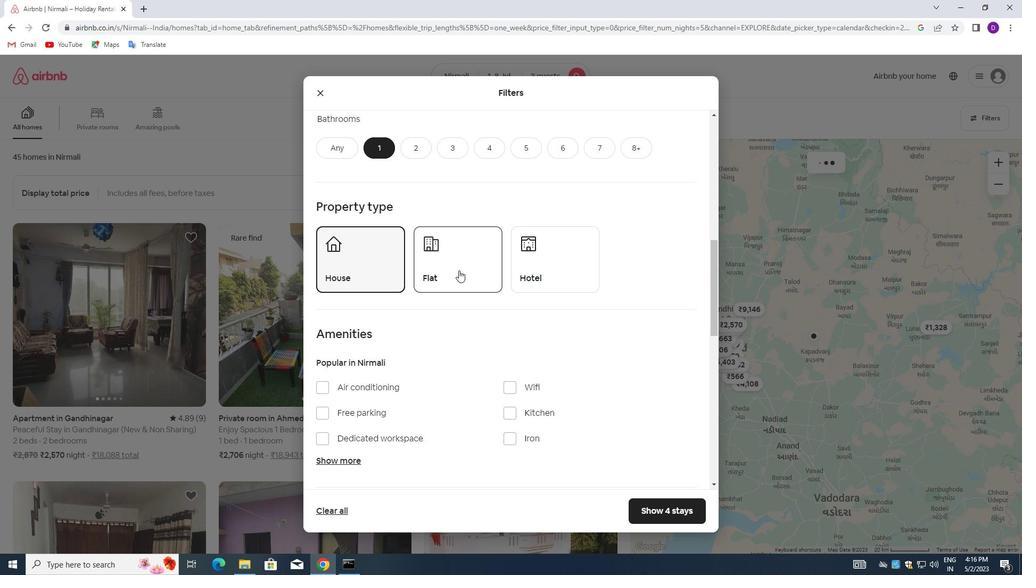 
Action: Mouse pressed left at (545, 254)
Screenshot: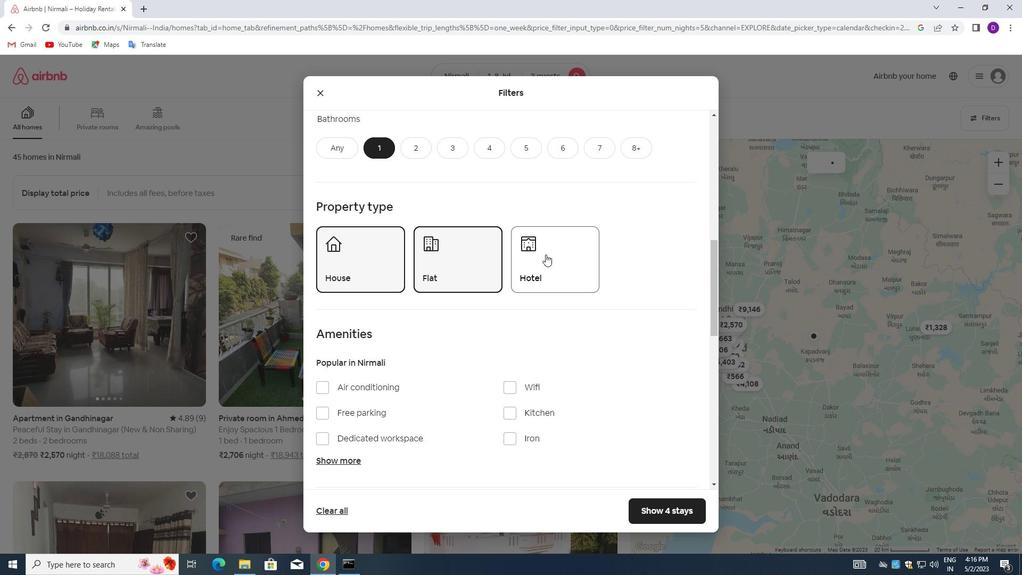 
Action: Mouse moved to (539, 279)
Screenshot: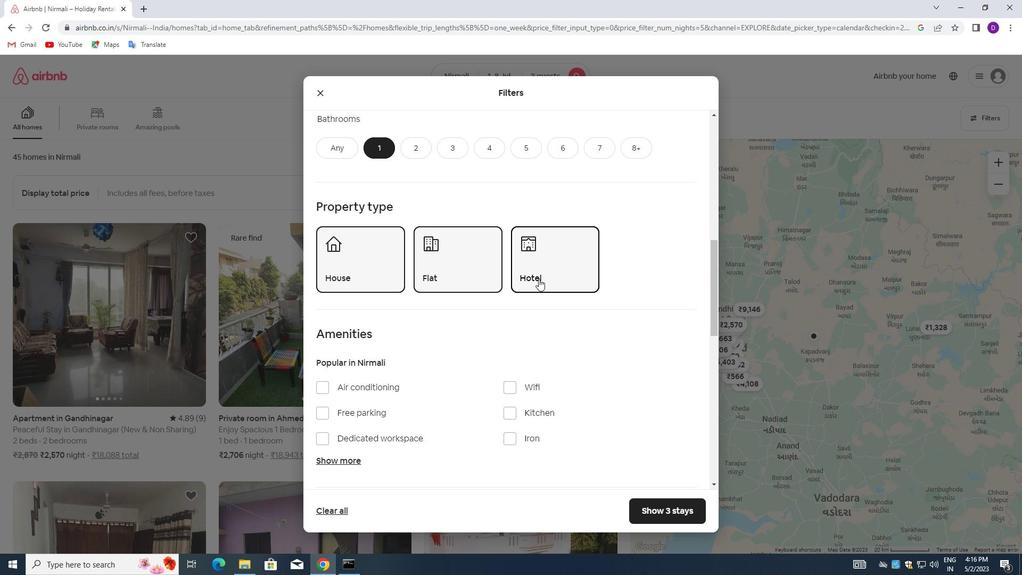 
Action: Mouse scrolled (539, 279) with delta (0, 0)
Screenshot: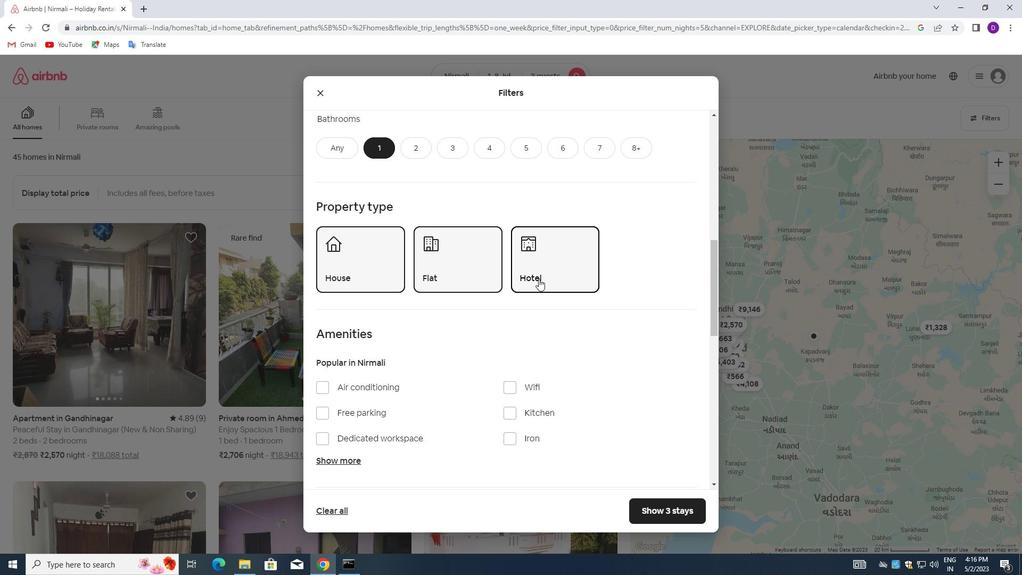 
Action: Mouse moved to (539, 280)
Screenshot: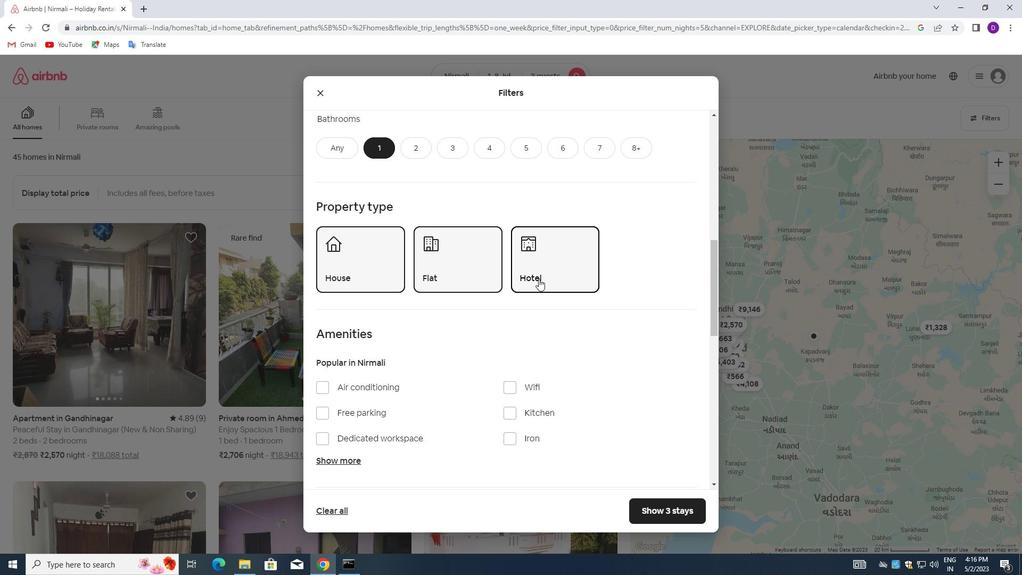 
Action: Mouse scrolled (539, 280) with delta (0, 0)
Screenshot: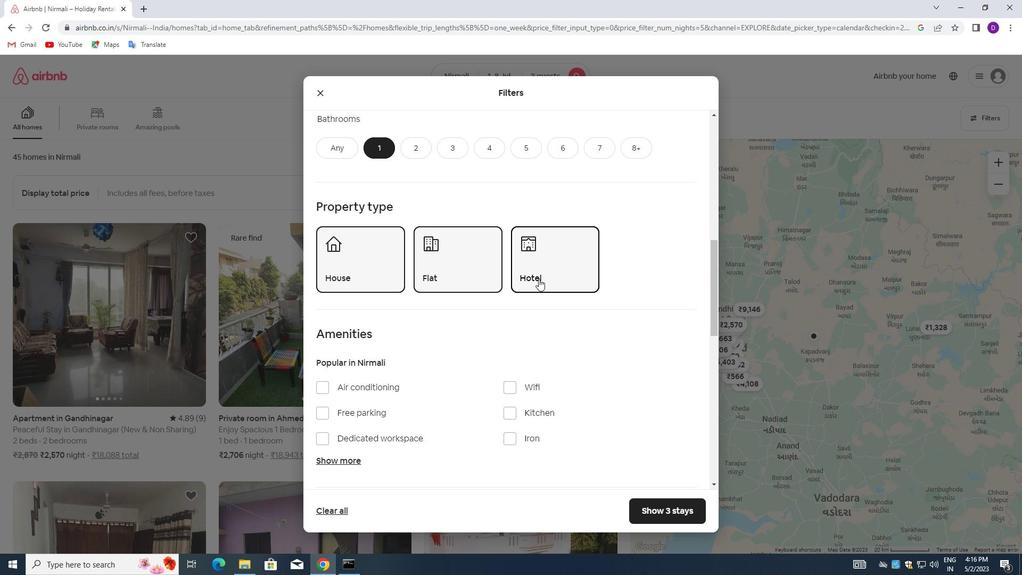 
Action: Mouse moved to (545, 302)
Screenshot: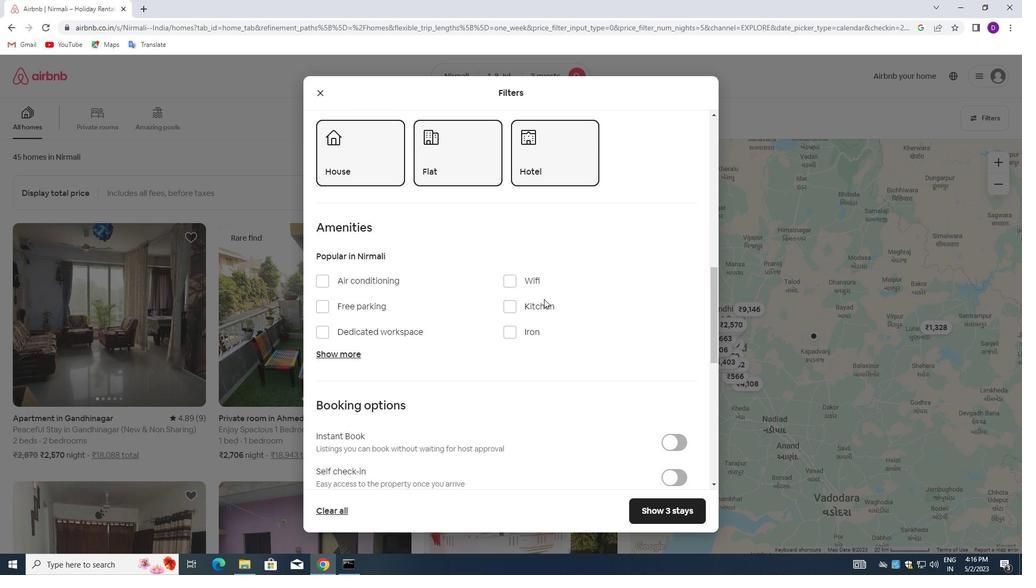 
Action: Mouse scrolled (545, 302) with delta (0, 0)
Screenshot: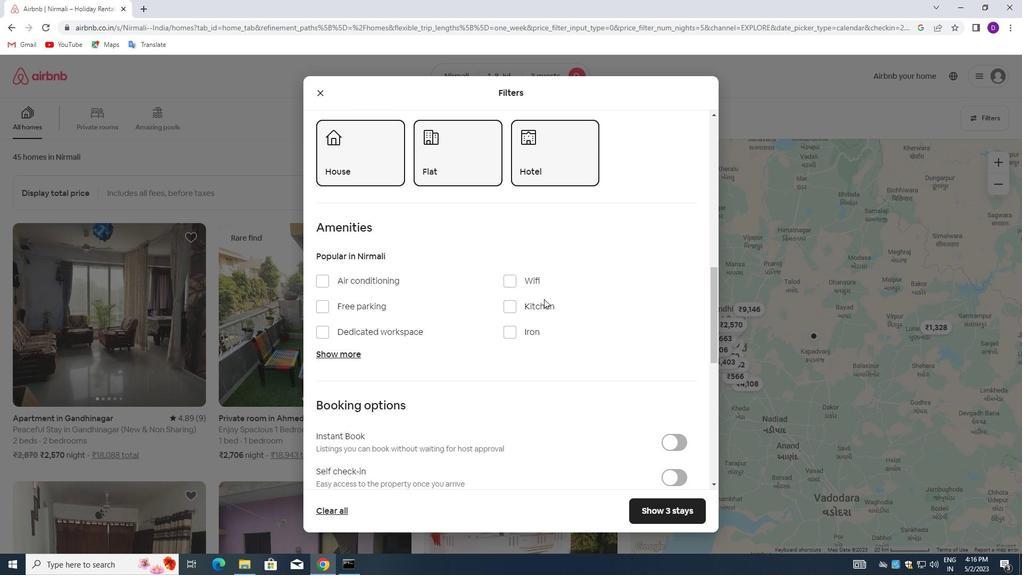 
Action: Mouse moved to (332, 303)
Screenshot: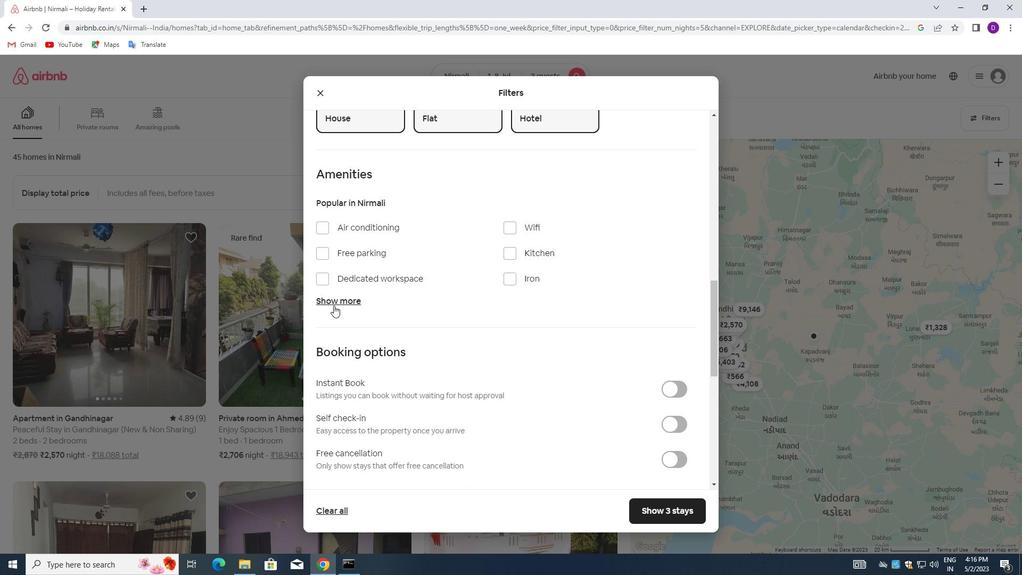 
Action: Mouse pressed left at (332, 303)
Screenshot: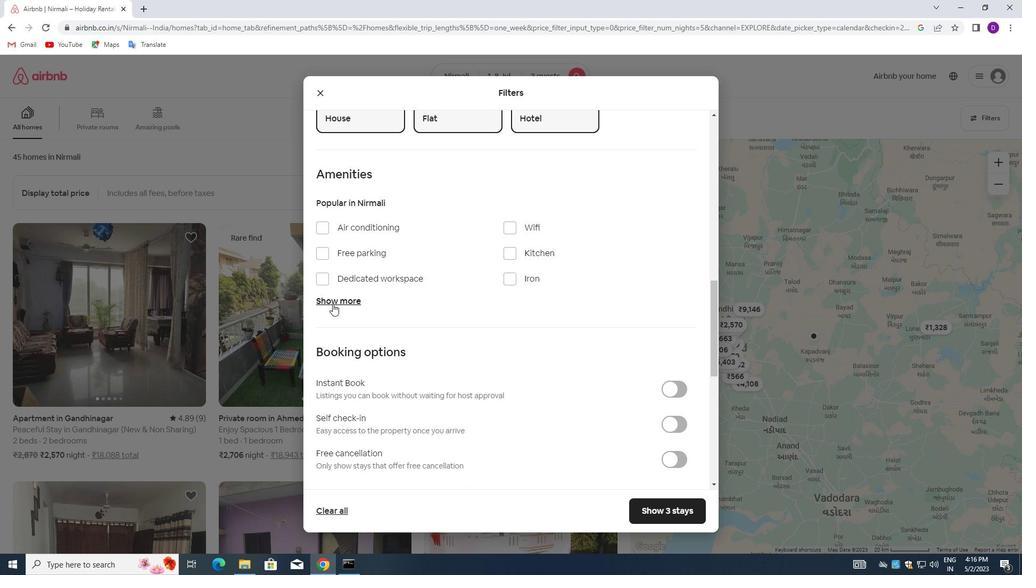 
Action: Mouse moved to (326, 340)
Screenshot: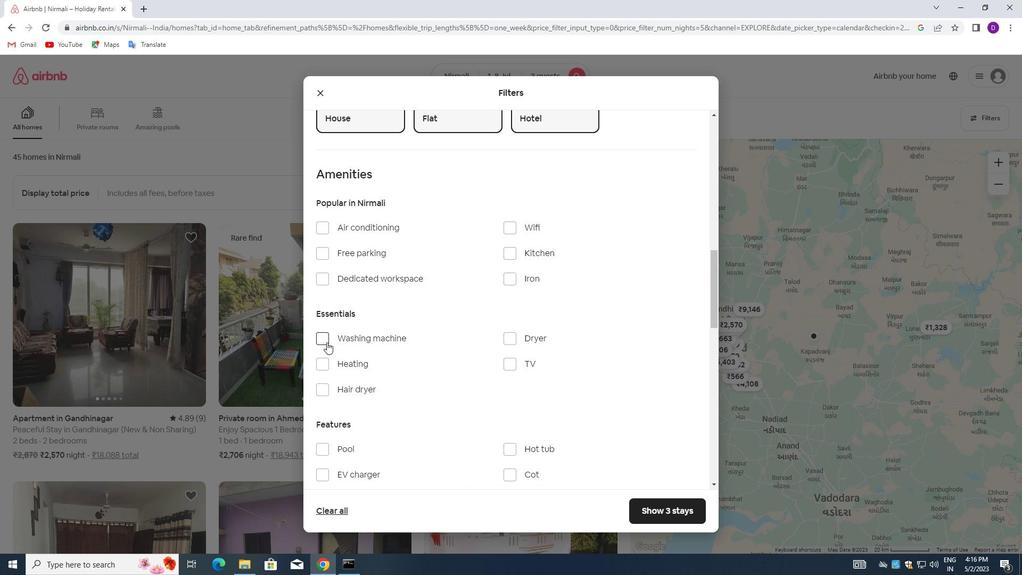
Action: Mouse pressed left at (326, 340)
Screenshot: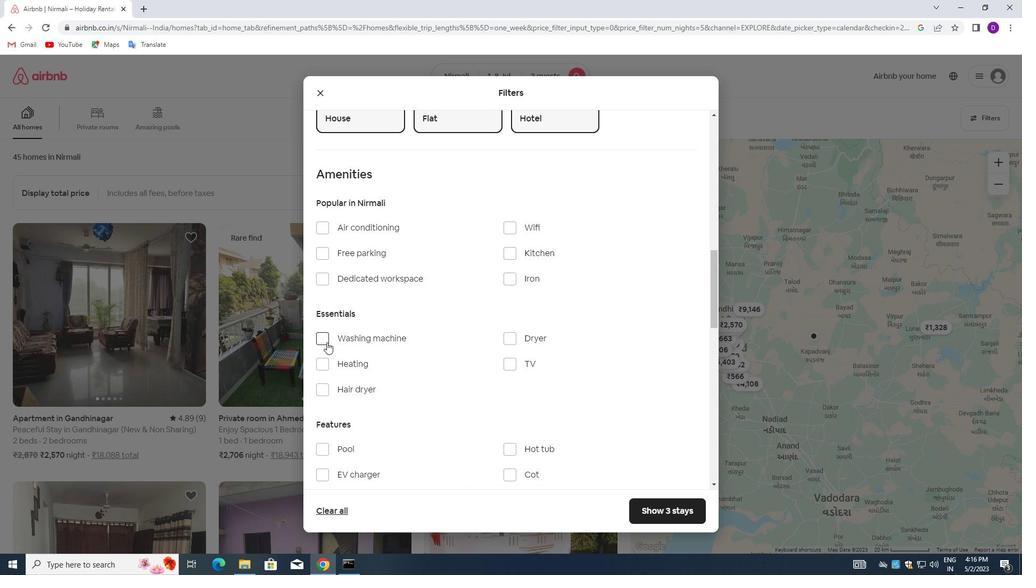 
Action: Mouse moved to (612, 391)
Screenshot: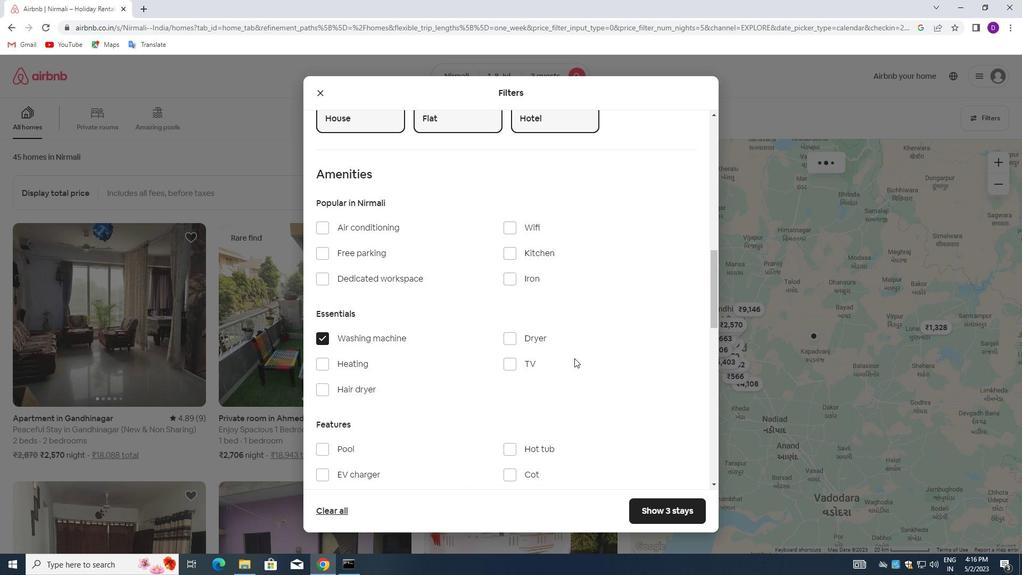 
Action: Mouse scrolled (612, 390) with delta (0, 0)
Screenshot: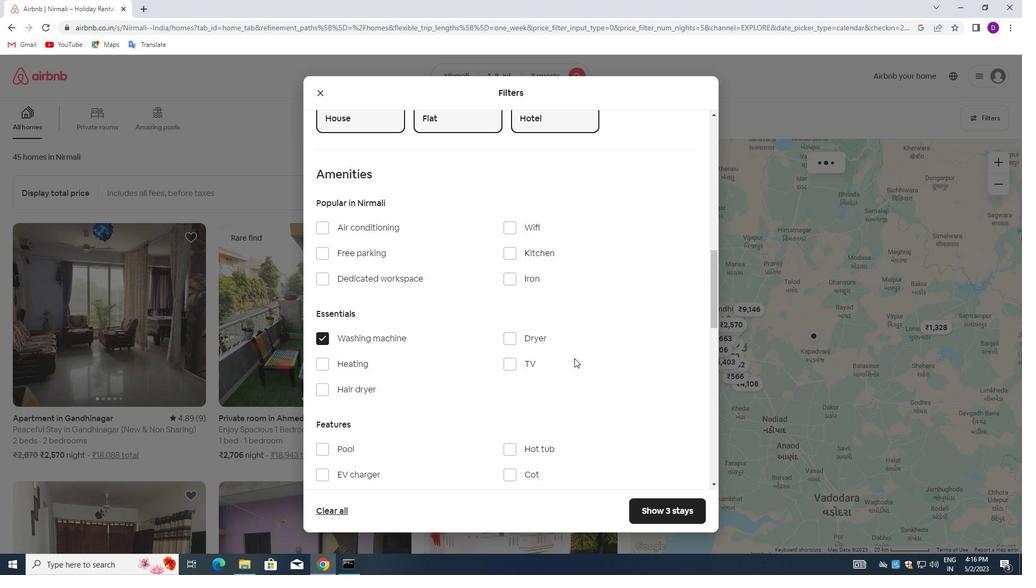 
Action: Mouse scrolled (612, 390) with delta (0, 0)
Screenshot: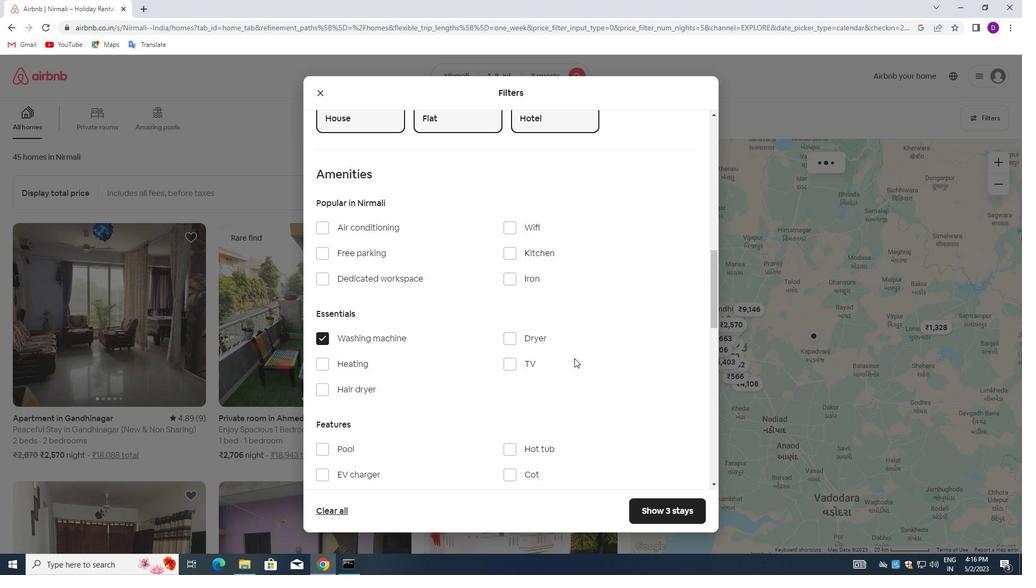 
Action: Mouse scrolled (612, 390) with delta (0, 0)
Screenshot: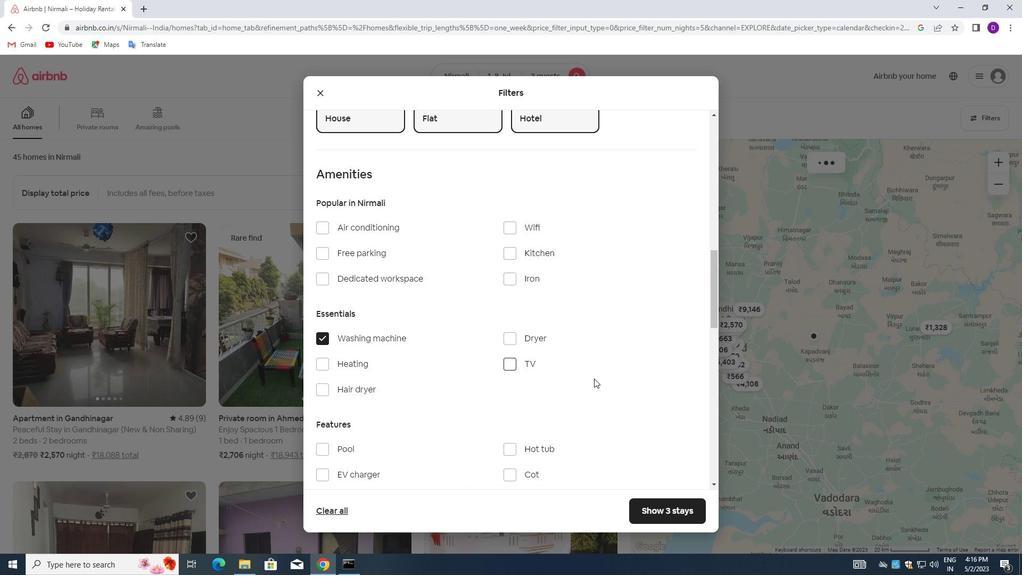 
Action: Mouse moved to (610, 388)
Screenshot: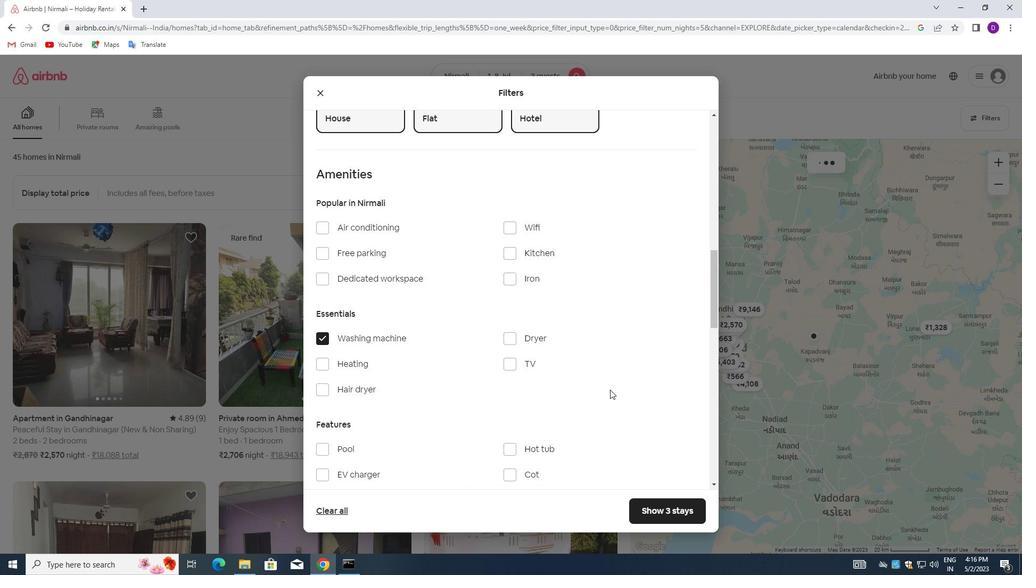 
Action: Mouse scrolled (610, 388) with delta (0, 0)
Screenshot: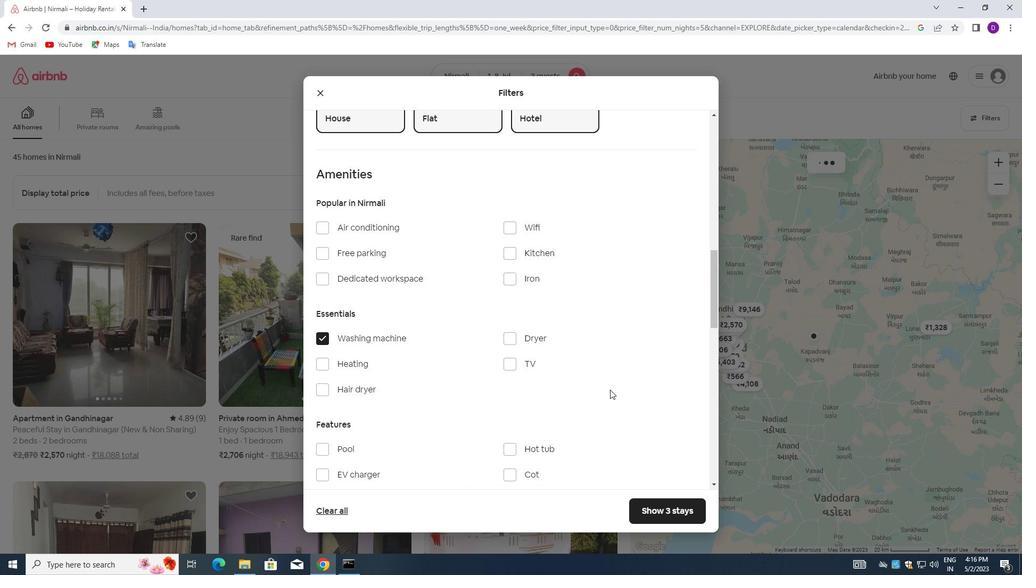 
Action: Mouse moved to (574, 381)
Screenshot: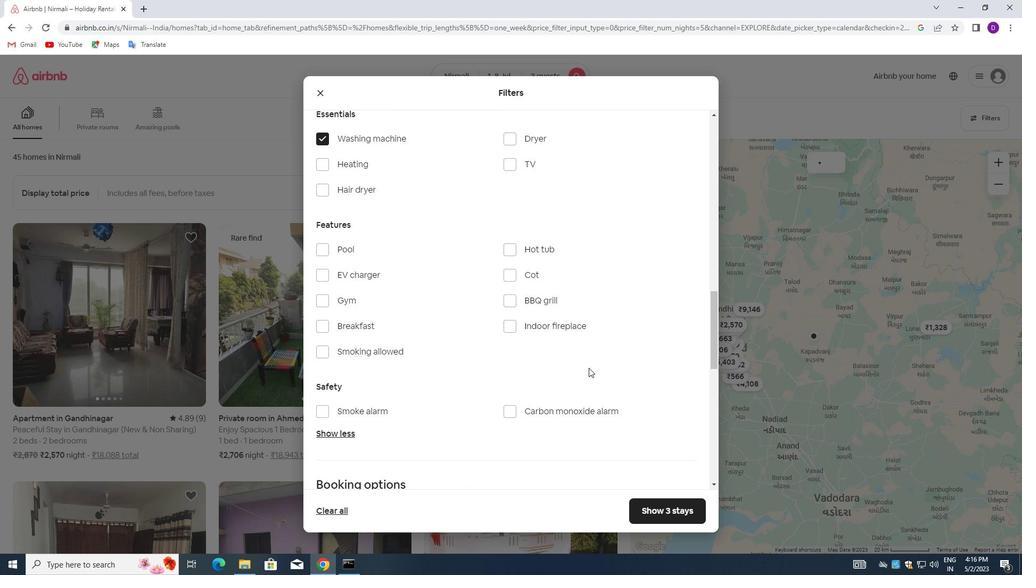 
Action: Mouse scrolled (574, 381) with delta (0, 0)
Screenshot: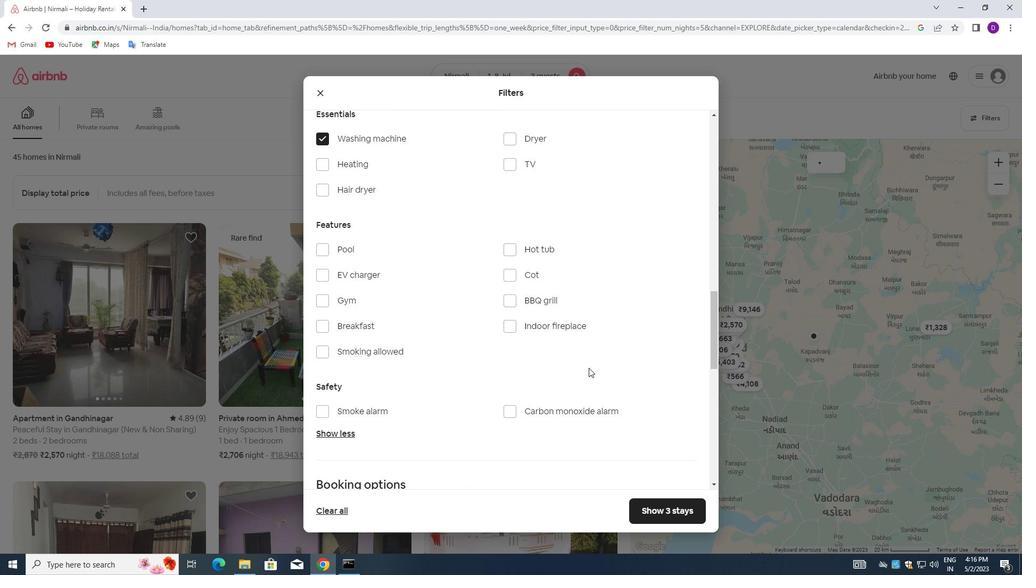 
Action: Mouse scrolled (574, 381) with delta (0, 0)
Screenshot: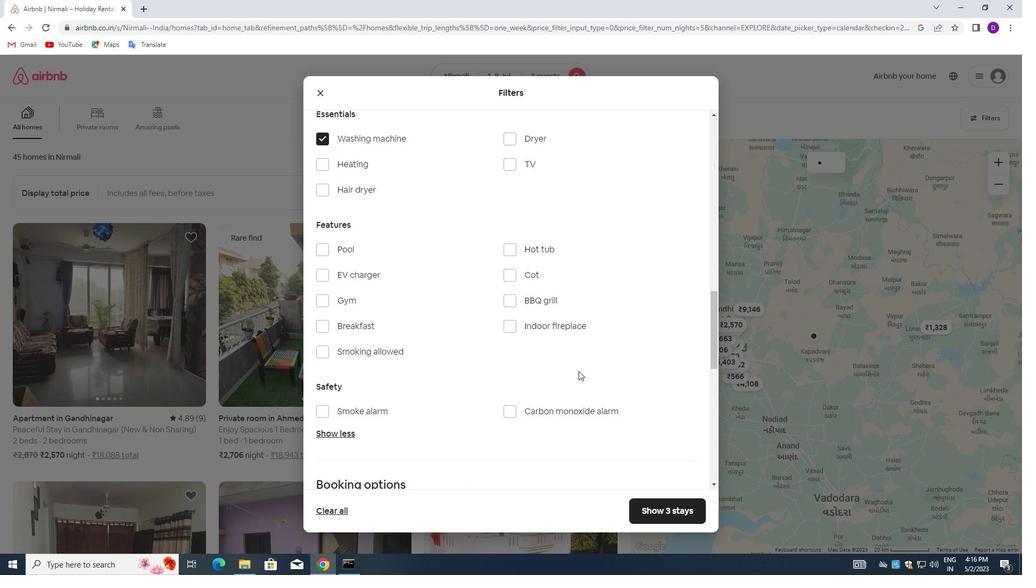 
Action: Mouse moved to (574, 382)
Screenshot: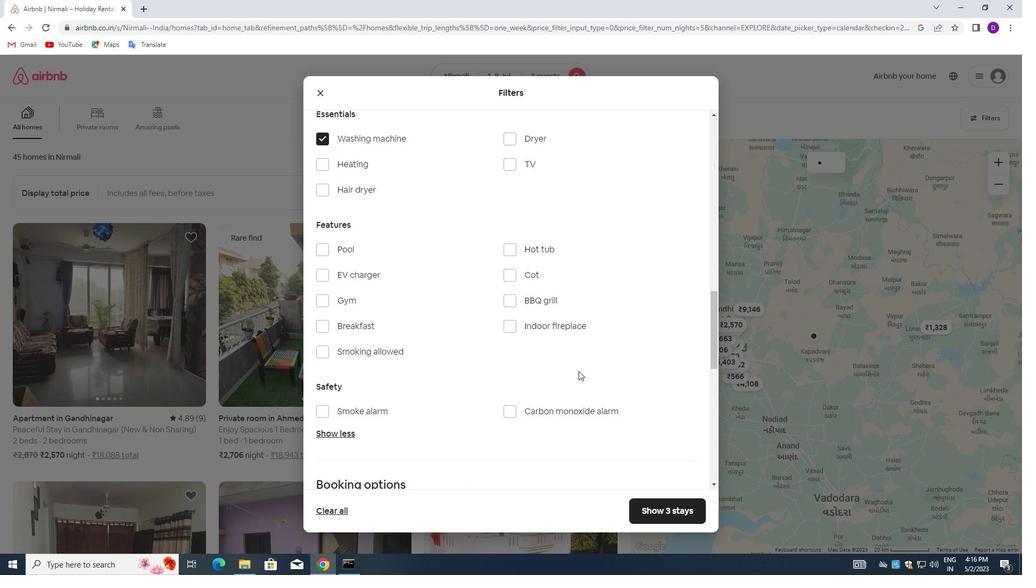 
Action: Mouse scrolled (574, 381) with delta (0, 0)
Screenshot: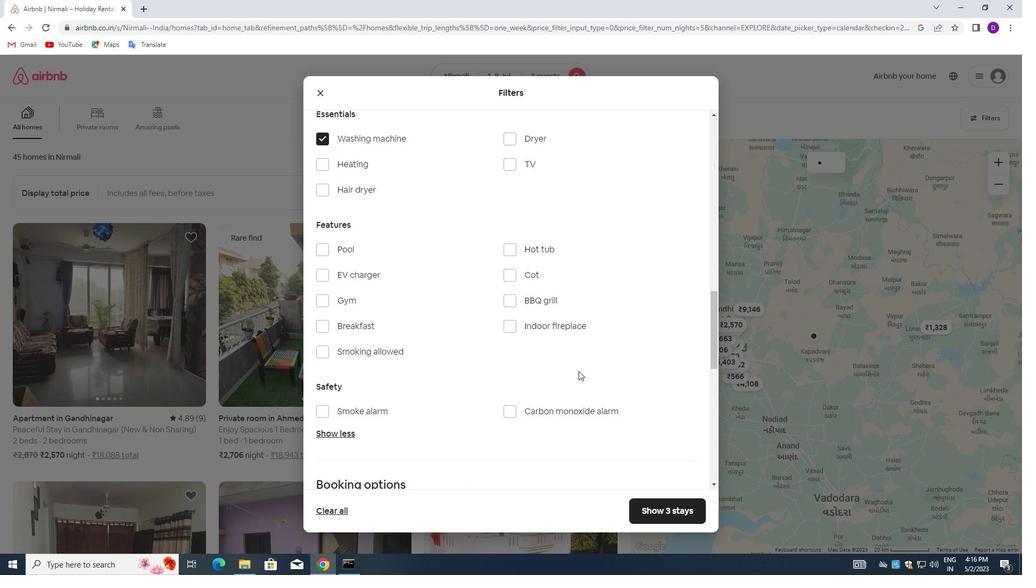 
Action: Mouse scrolled (574, 381) with delta (0, 0)
Screenshot: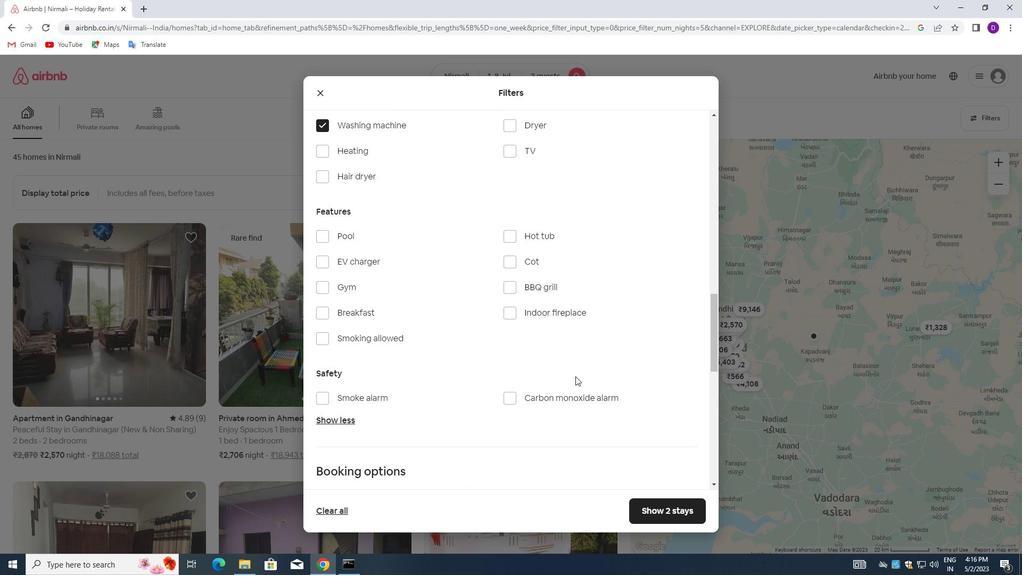 
Action: Mouse moved to (672, 327)
Screenshot: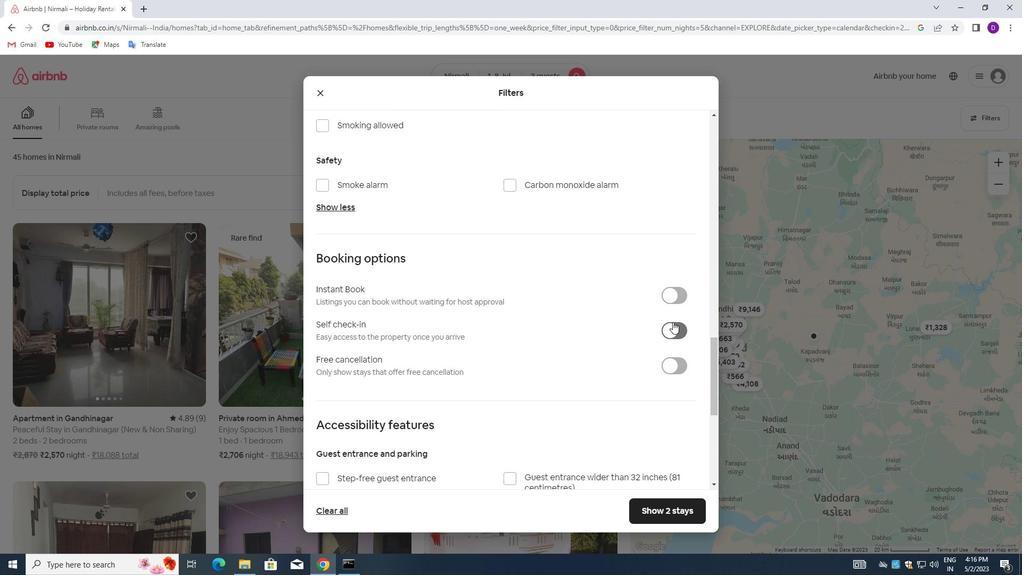 
Action: Mouse pressed left at (672, 327)
Screenshot: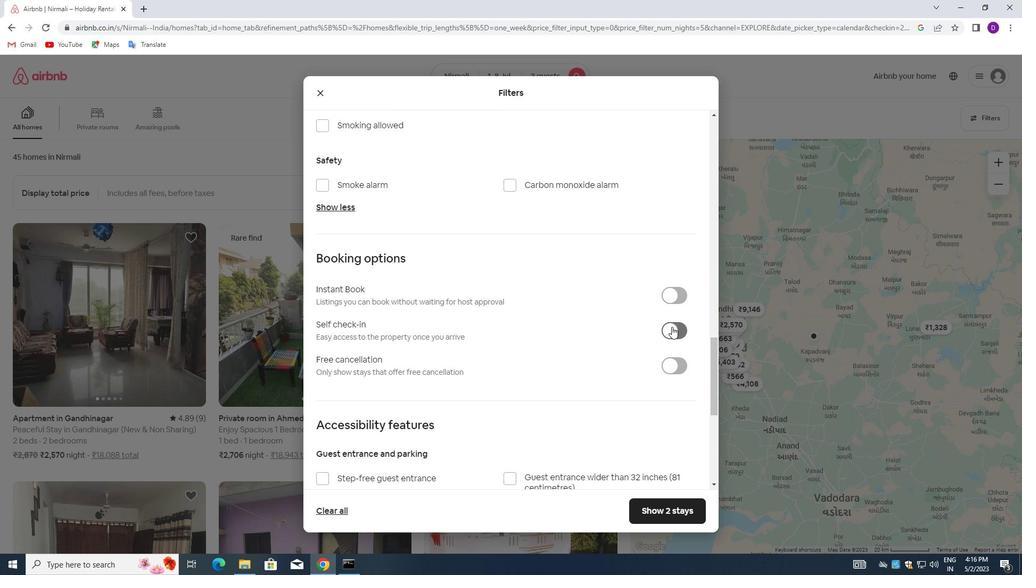 
Action: Mouse moved to (608, 369)
Screenshot: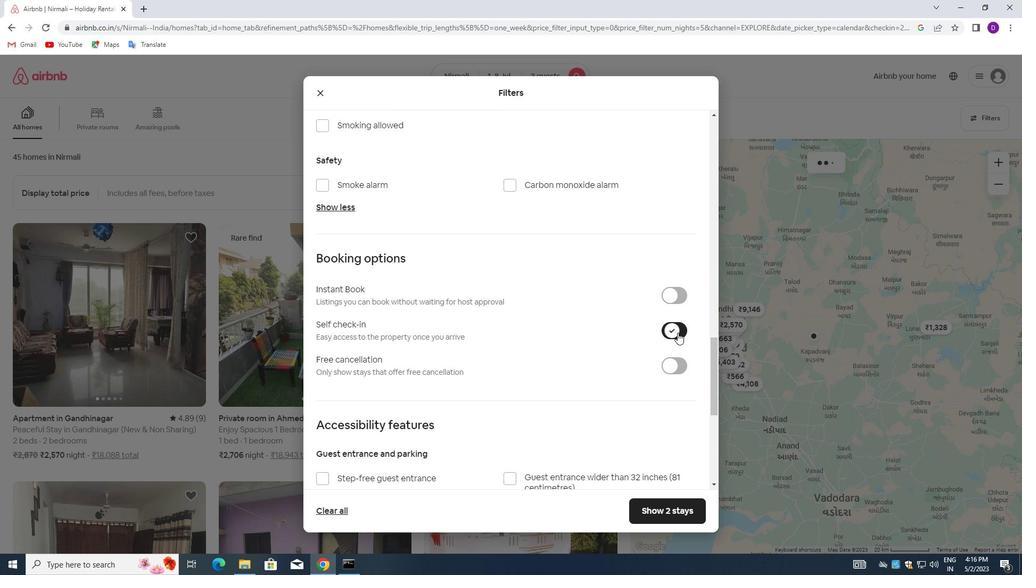 
Action: Mouse scrolled (608, 369) with delta (0, 0)
Screenshot: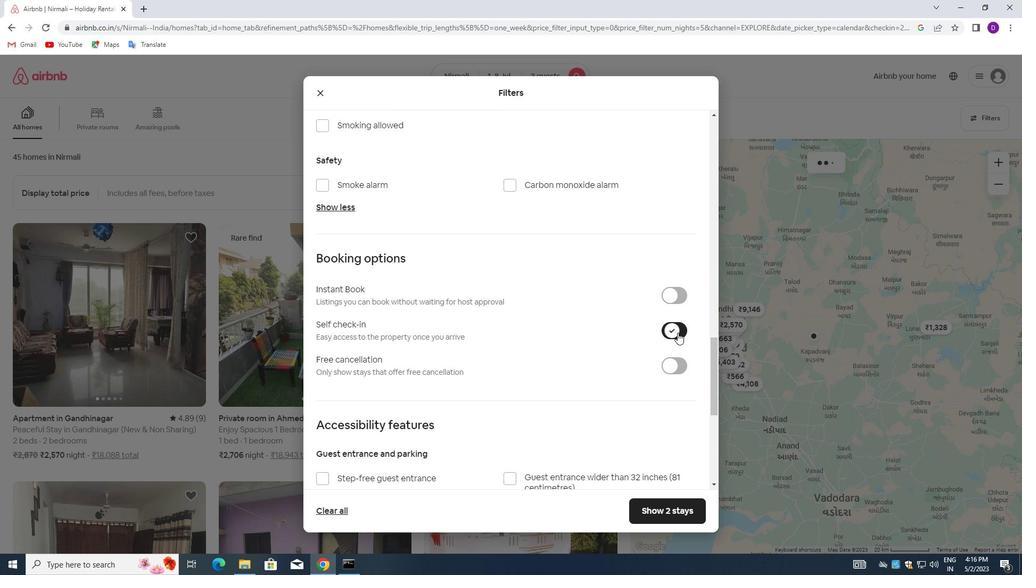 
Action: Mouse moved to (607, 370)
Screenshot: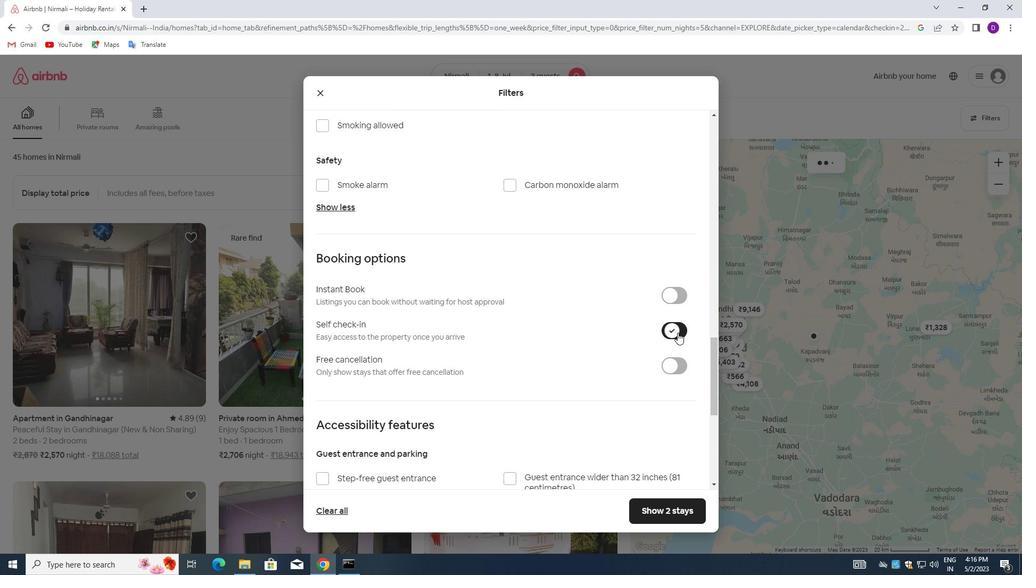 
Action: Mouse scrolled (607, 370) with delta (0, 0)
Screenshot: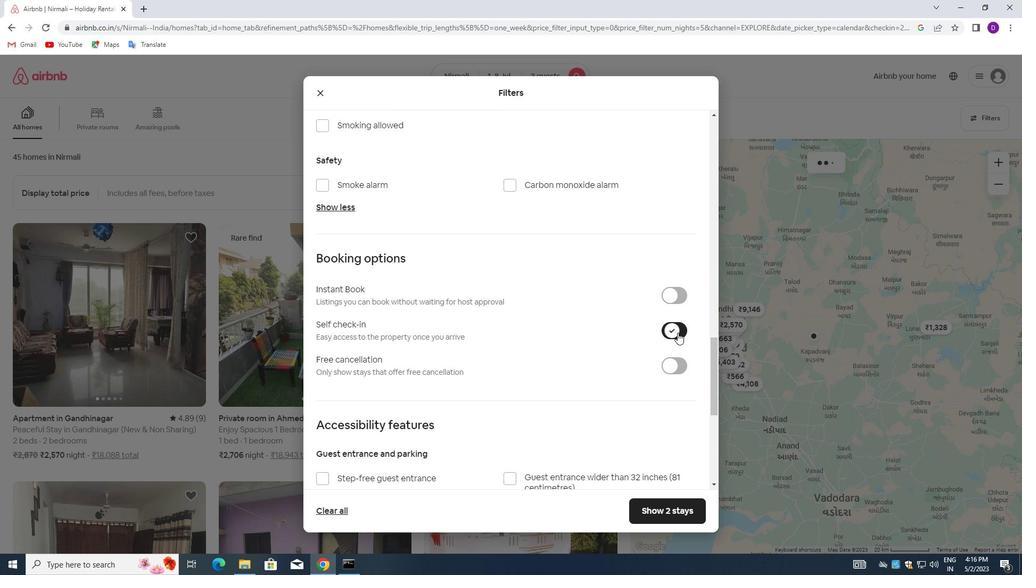 
Action: Mouse moved to (606, 371)
Screenshot: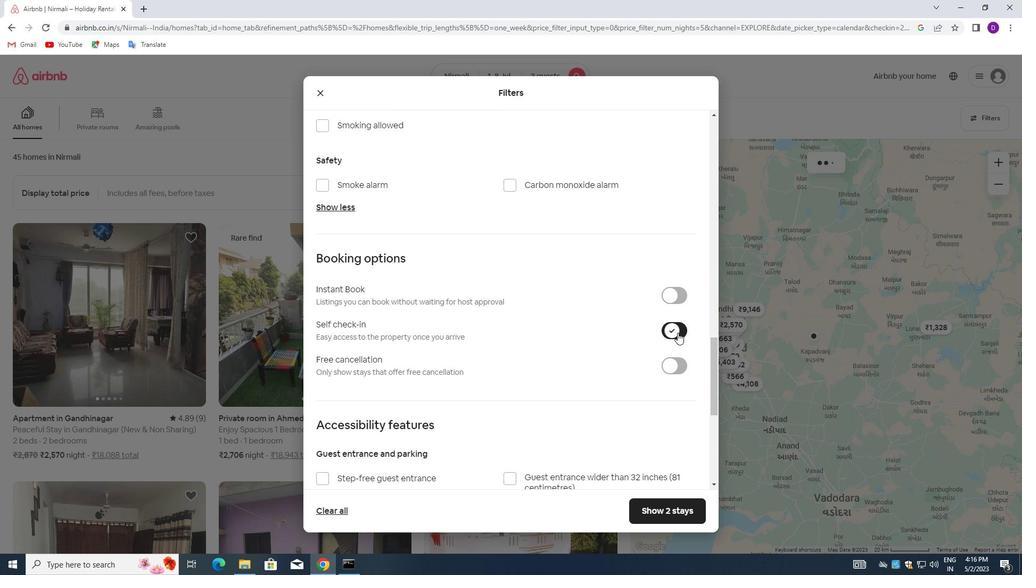 
Action: Mouse scrolled (606, 370) with delta (0, 0)
Screenshot: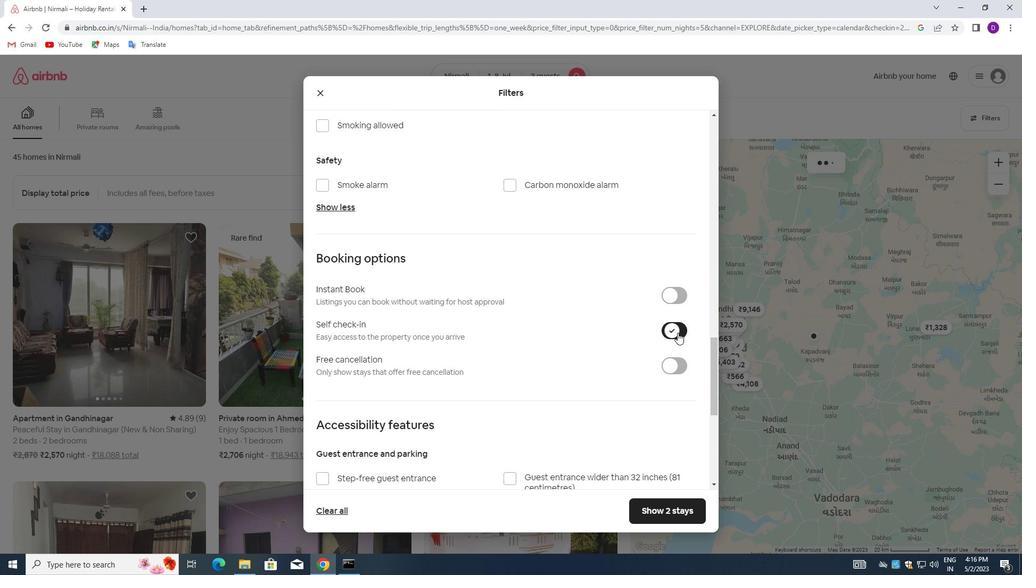 
Action: Mouse moved to (604, 371)
Screenshot: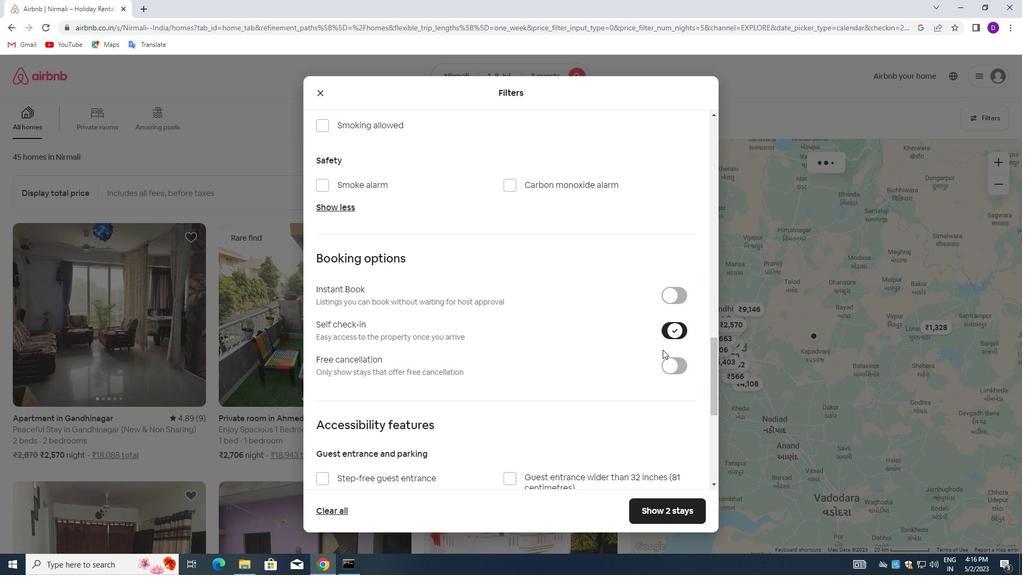 
Action: Mouse scrolled (605, 370) with delta (0, 0)
Screenshot: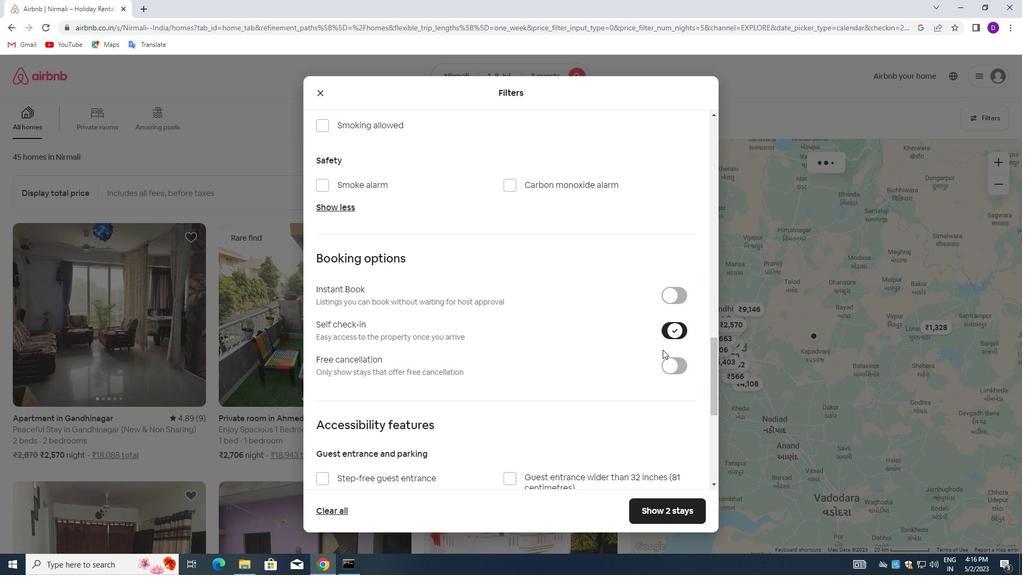 
Action: Mouse scrolled (604, 371) with delta (0, 0)
Screenshot: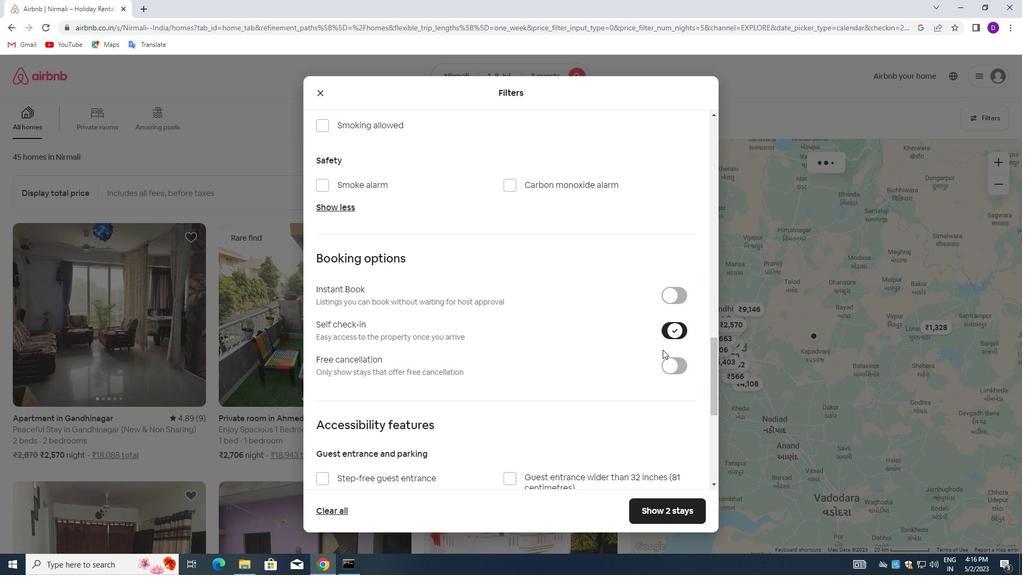 
Action: Mouse moved to (605, 381)
Screenshot: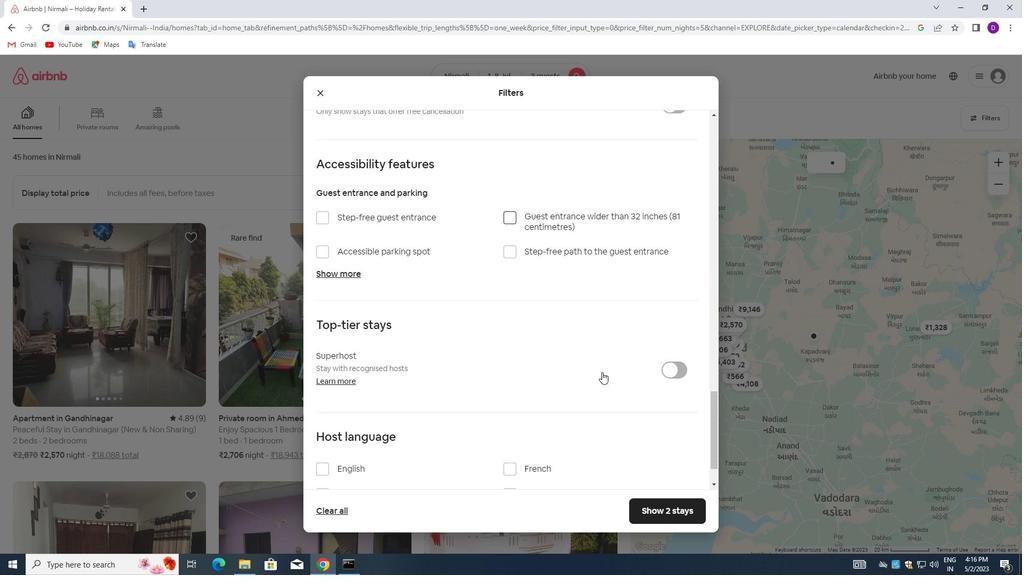 
Action: Mouse scrolled (605, 380) with delta (0, 0)
Screenshot: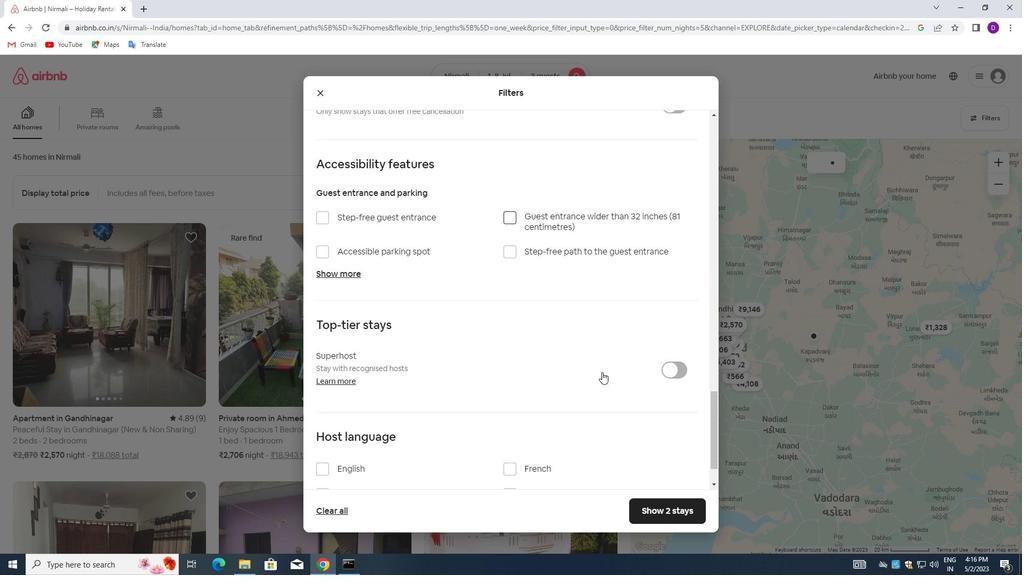 
Action: Mouse moved to (609, 394)
Screenshot: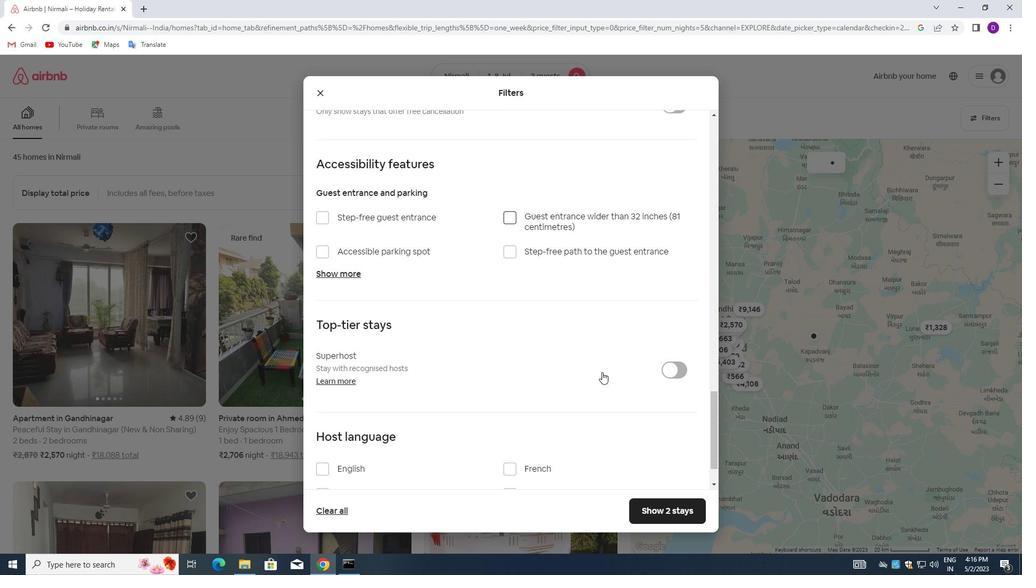 
Action: Mouse scrolled (609, 393) with delta (0, 0)
Screenshot: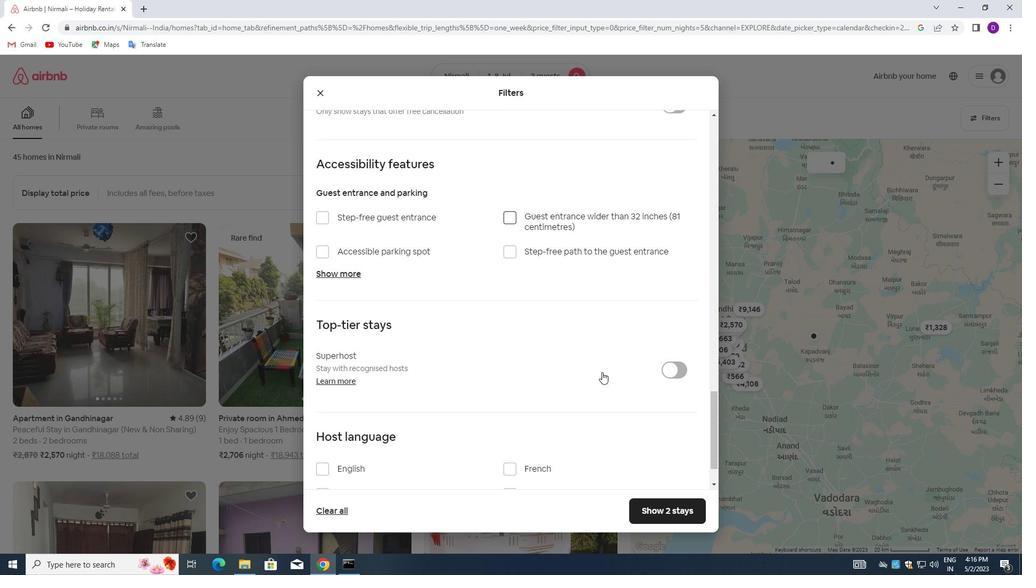 
Action: Mouse moved to (609, 395)
Screenshot: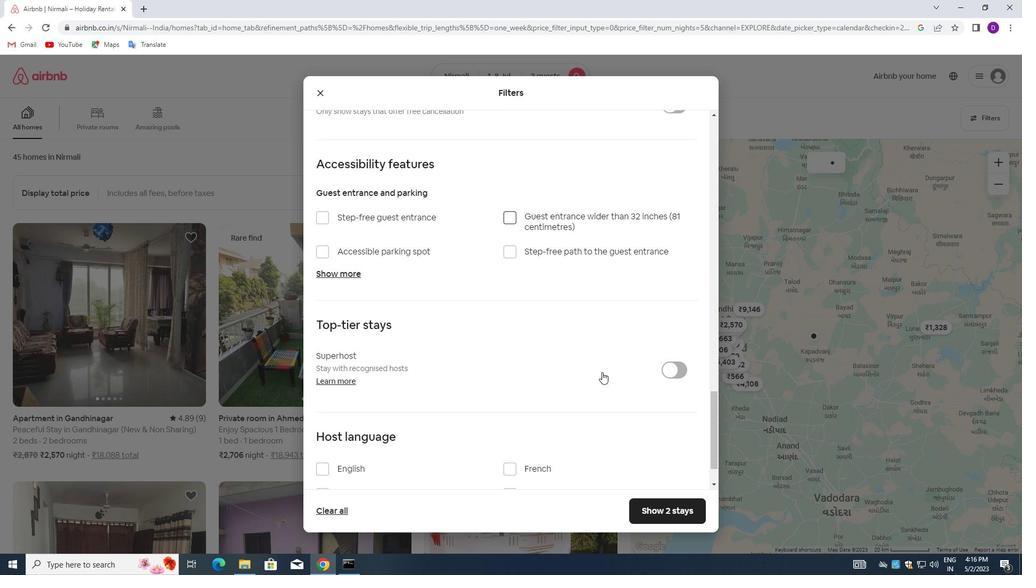 
Action: Mouse scrolled (609, 395) with delta (0, 0)
Screenshot: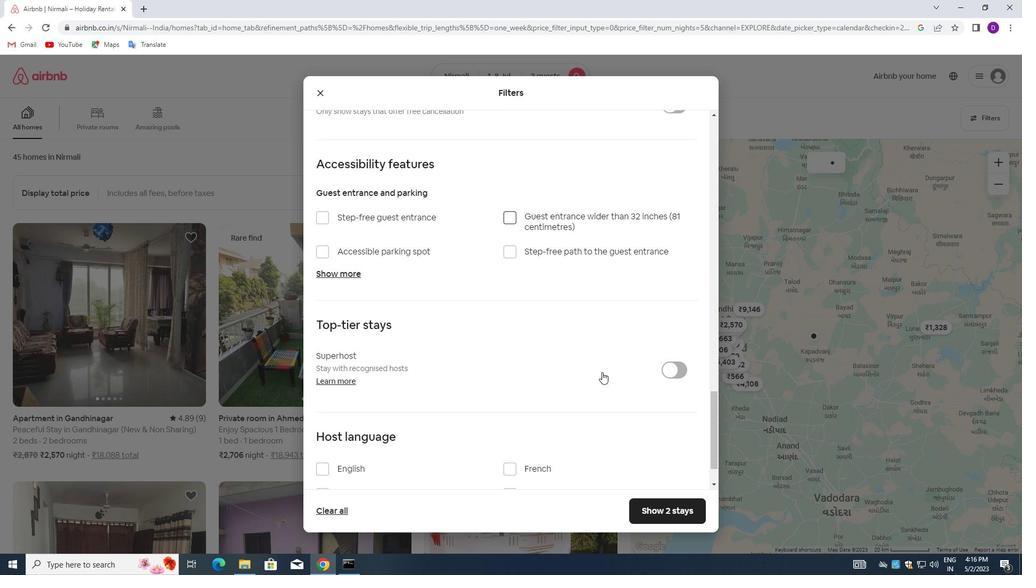 
Action: Mouse moved to (609, 400)
Screenshot: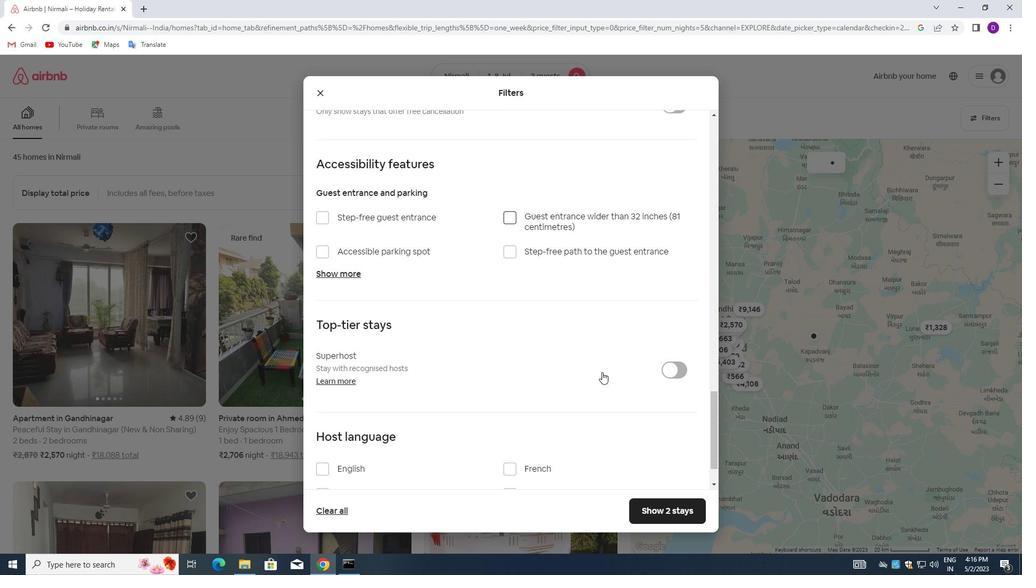 
Action: Mouse scrolled (609, 400) with delta (0, 0)
Screenshot: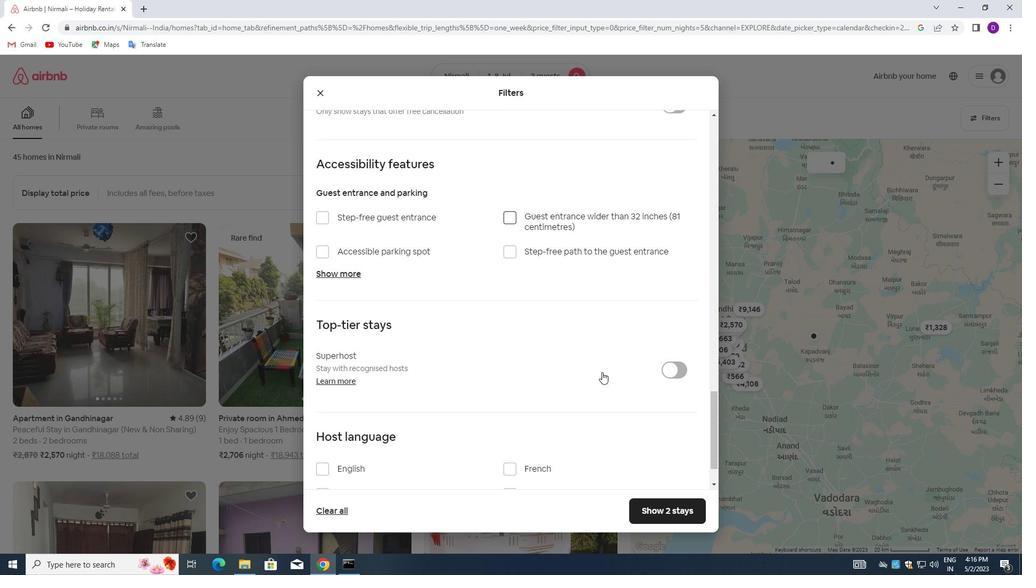 
Action: Mouse moved to (610, 409)
Screenshot: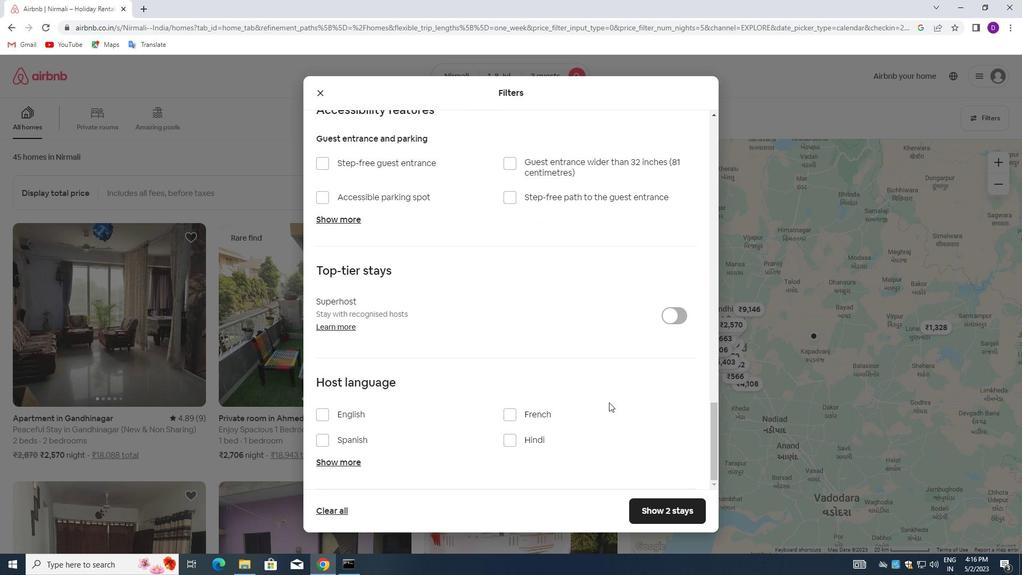 
Action: Mouse scrolled (610, 408) with delta (0, 0)
Screenshot: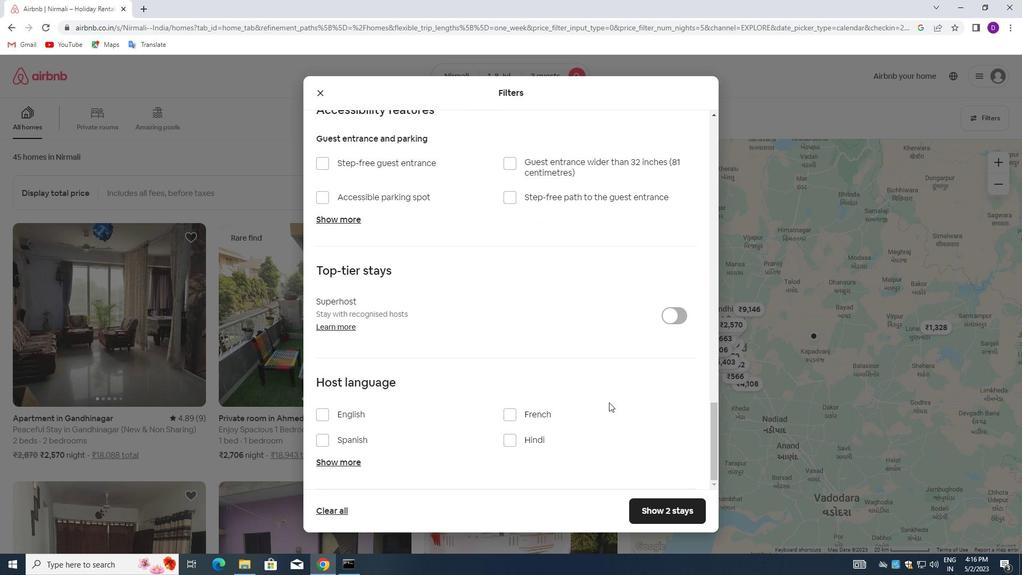 
Action: Mouse moved to (611, 412)
Screenshot: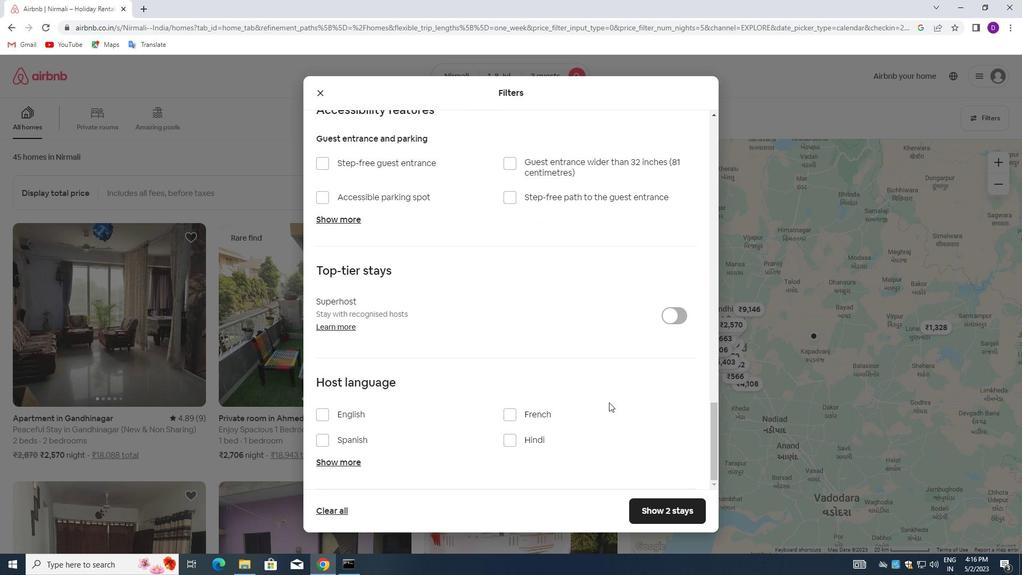 
Action: Mouse scrolled (611, 411) with delta (0, 0)
Screenshot: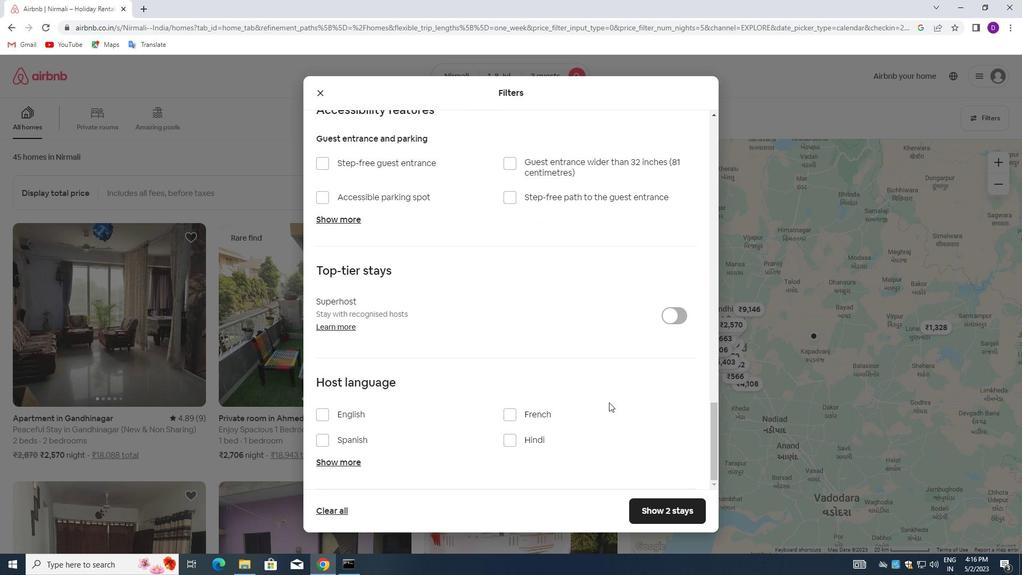 
Action: Mouse moved to (612, 414)
Screenshot: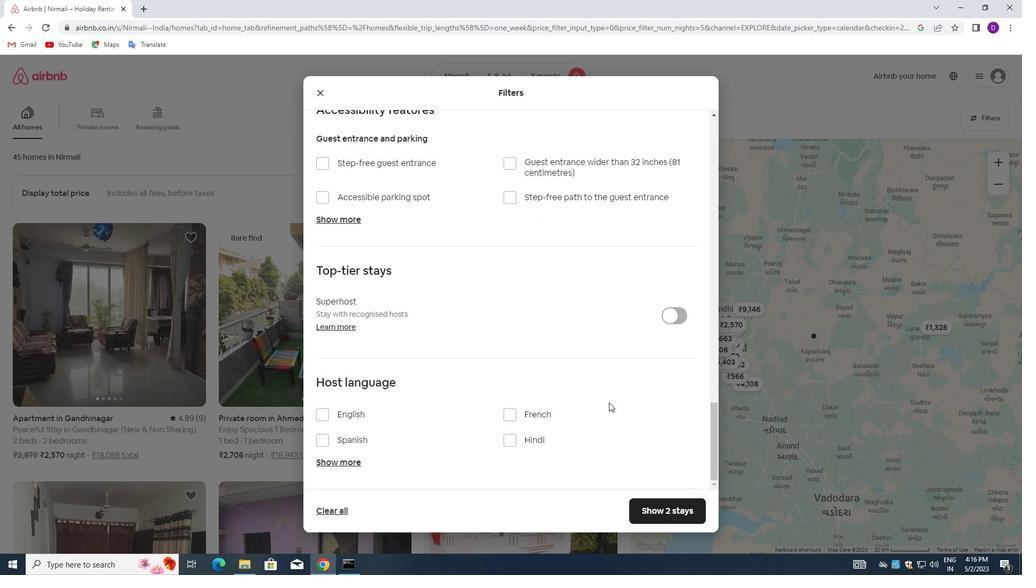 
Action: Mouse scrolled (612, 413) with delta (0, 0)
Screenshot: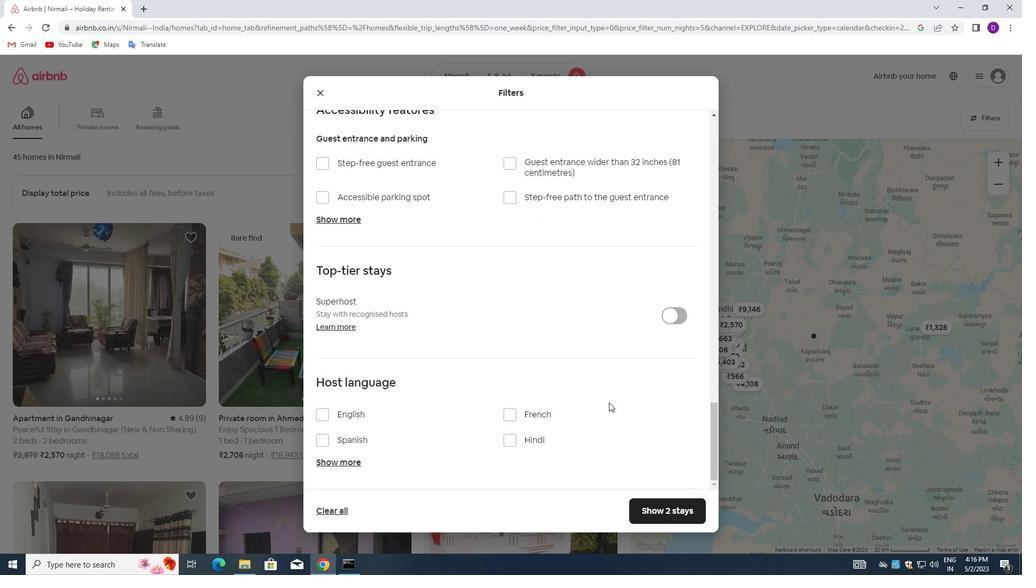 
Action: Mouse moved to (612, 414)
Screenshot: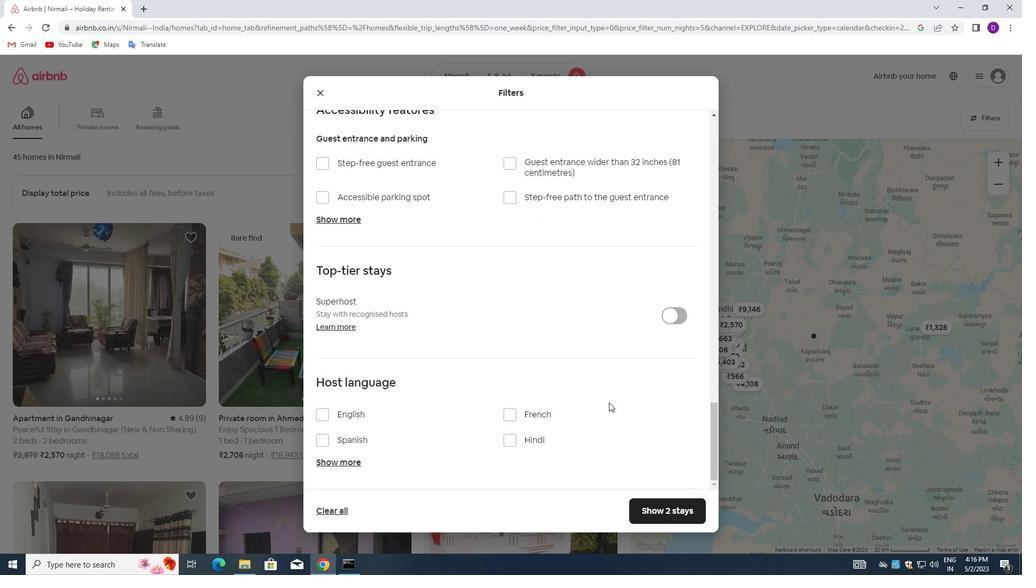 
Action: Mouse scrolled (612, 414) with delta (0, 0)
Screenshot: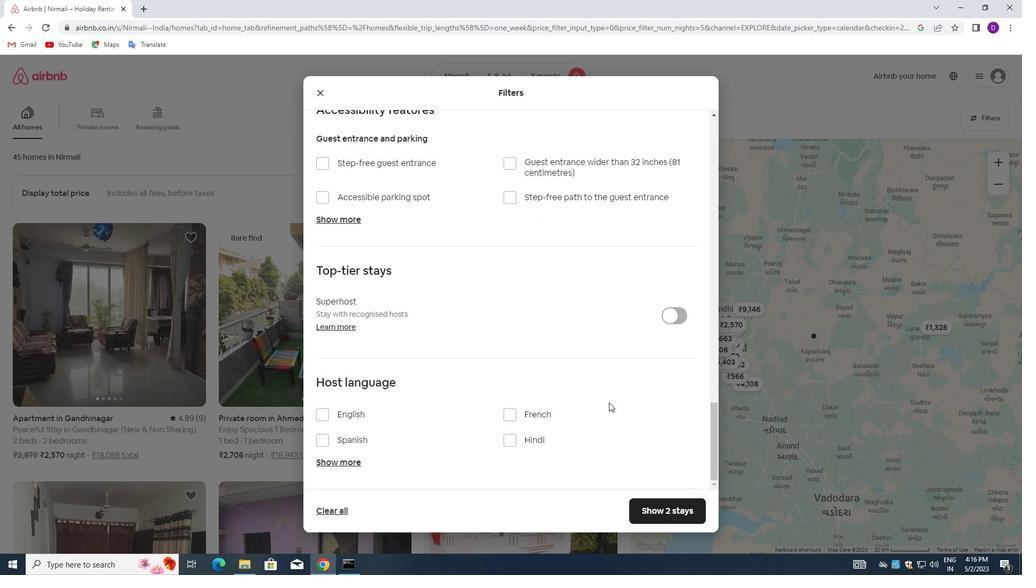 
Action: Mouse moved to (663, 515)
Screenshot: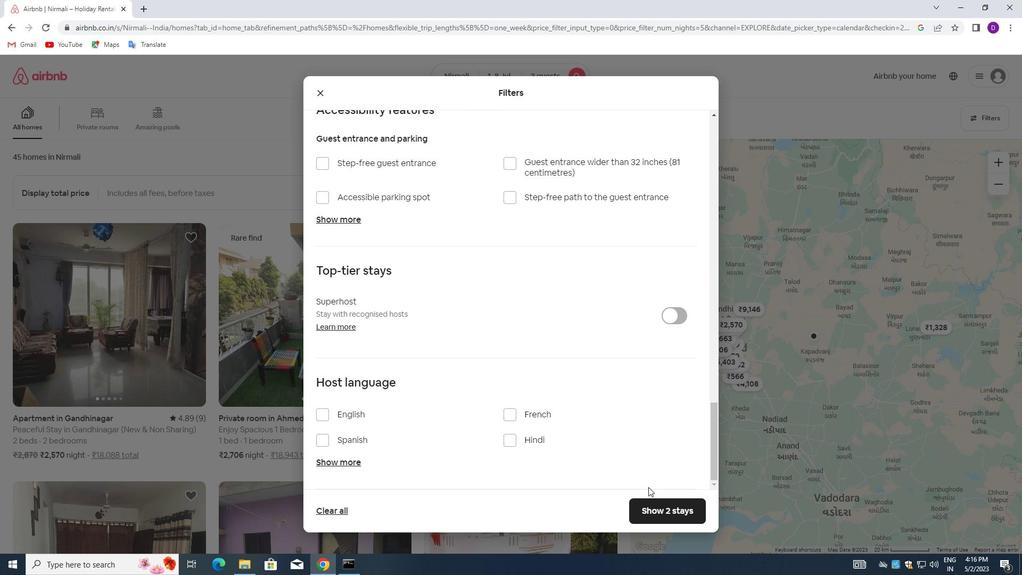 
Action: Mouse pressed left at (663, 515)
Screenshot: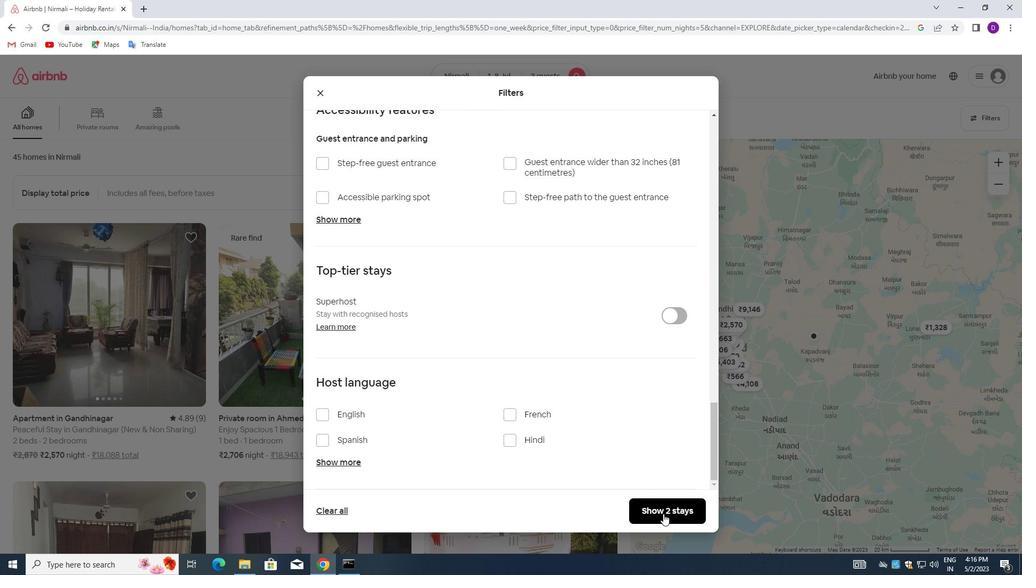 
